 Task: Find connections with filter location Maltby with filter topic #Analyticswith filter profile language German with filter current company Shemaroo Entertainment Ltd. with filter school Dr. C. V. Raman University, Kota Bilaspur with filter industry Distilleries with filter service category Labor and Employment Law with filter keywords title Reservationist
Action: Mouse moved to (499, 79)
Screenshot: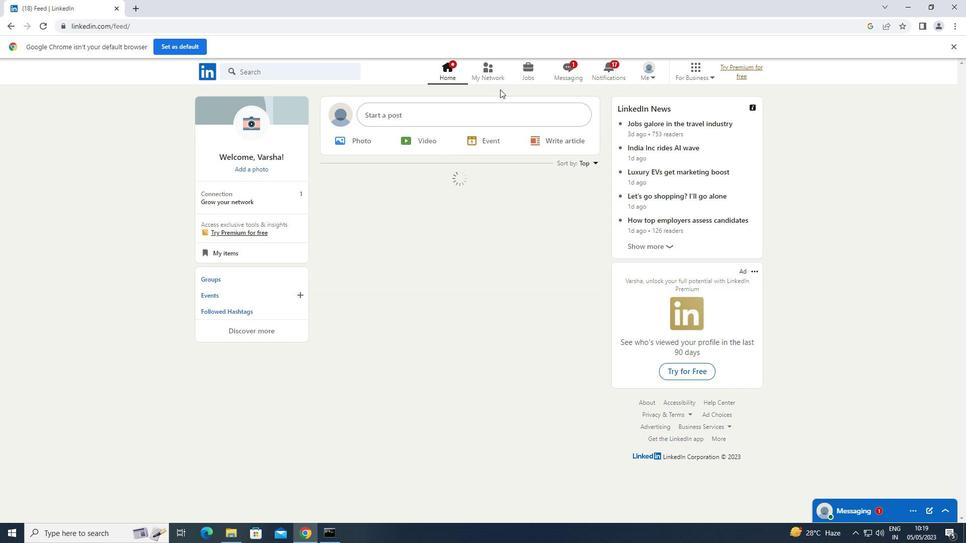 
Action: Mouse pressed left at (499, 79)
Screenshot: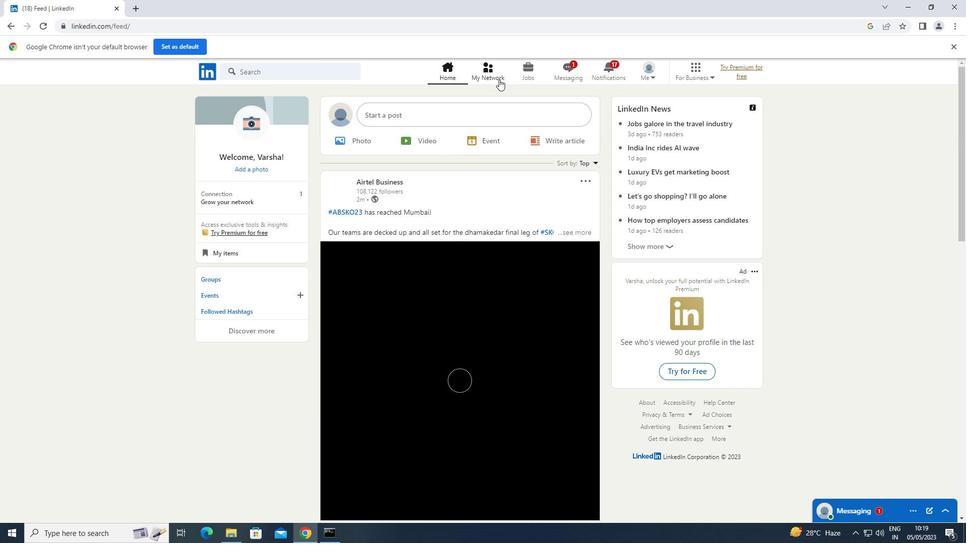 
Action: Mouse moved to (248, 125)
Screenshot: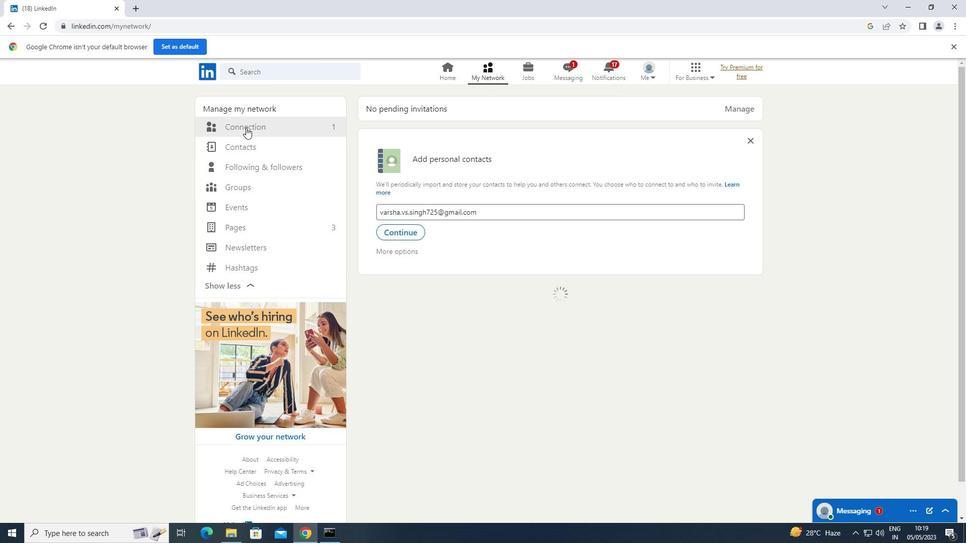 
Action: Mouse pressed left at (248, 125)
Screenshot: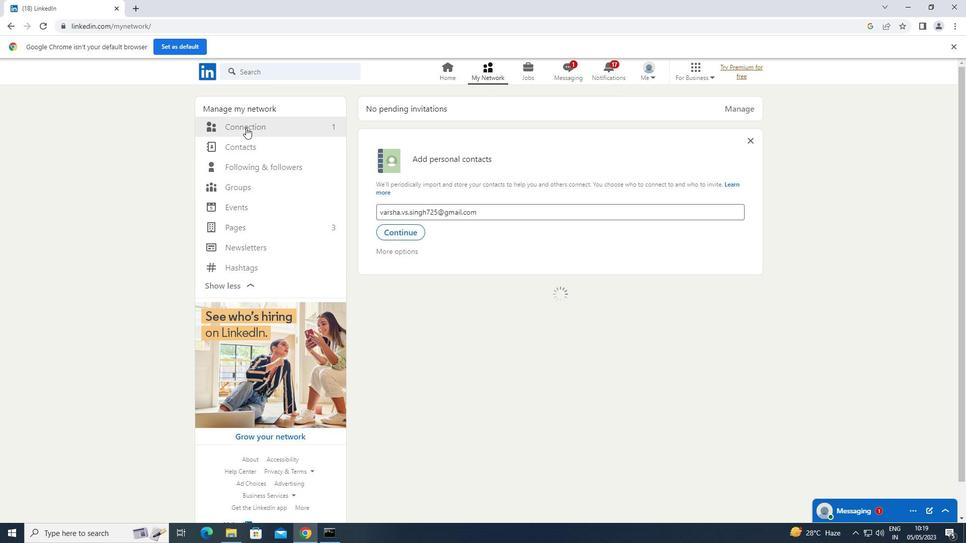 
Action: Mouse moved to (573, 129)
Screenshot: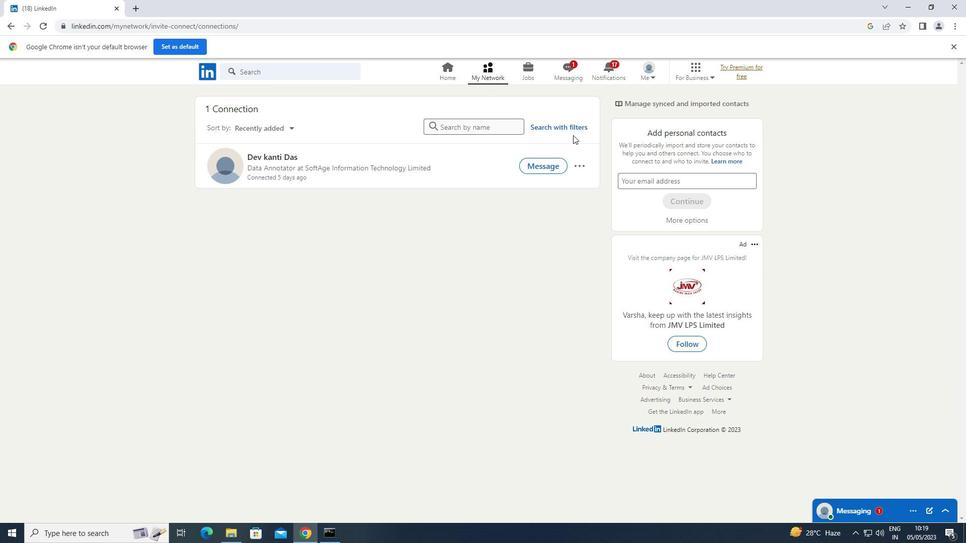 
Action: Mouse pressed left at (573, 129)
Screenshot: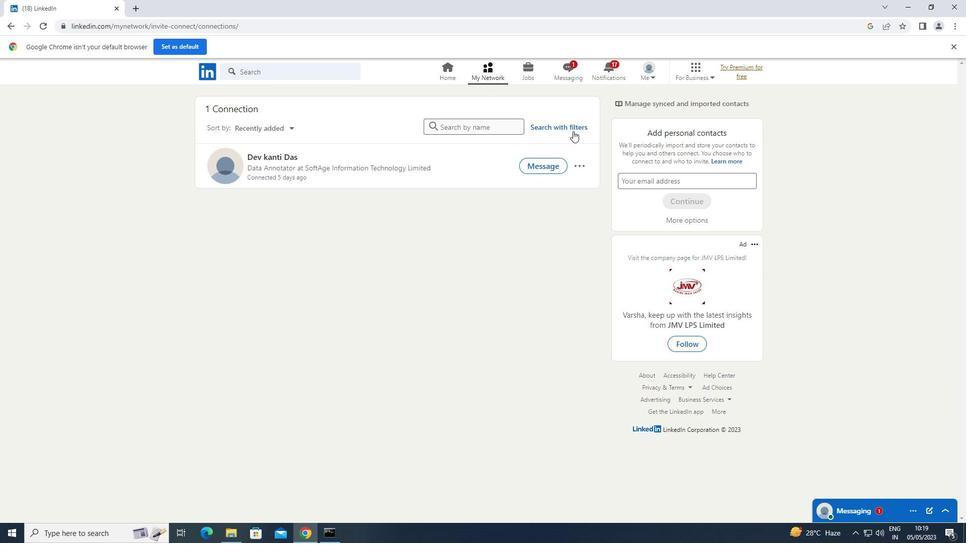 
Action: Mouse moved to (516, 96)
Screenshot: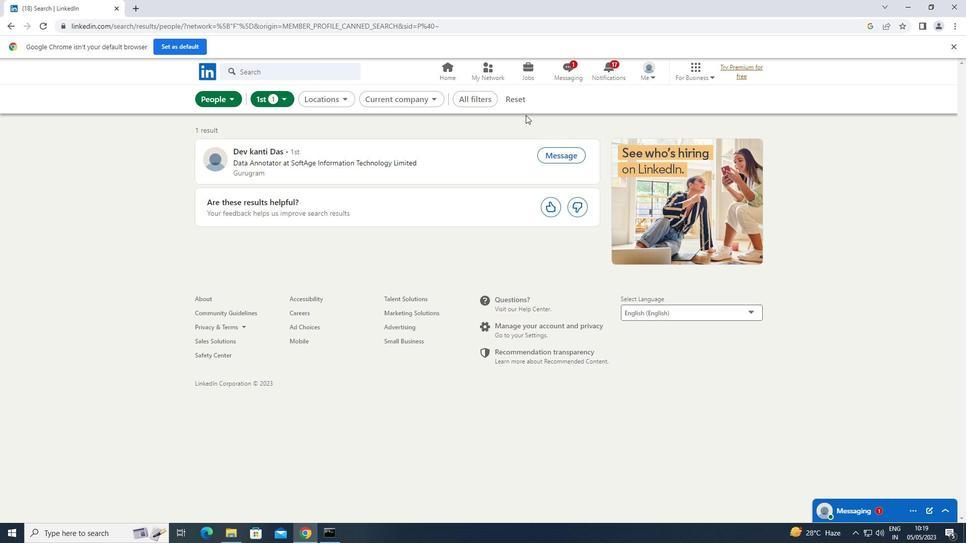 
Action: Mouse pressed left at (516, 96)
Screenshot: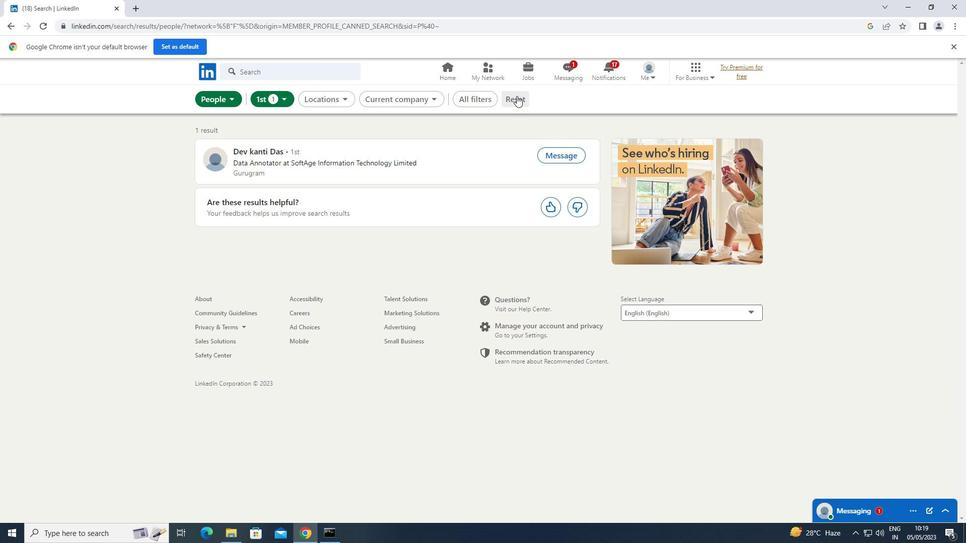 
Action: Mouse moved to (515, 97)
Screenshot: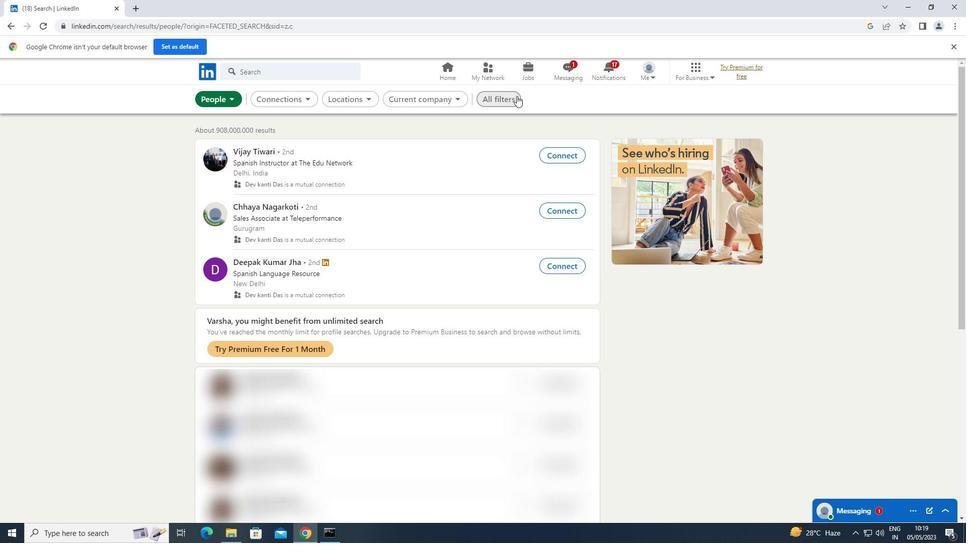 
Action: Mouse pressed left at (515, 97)
Screenshot: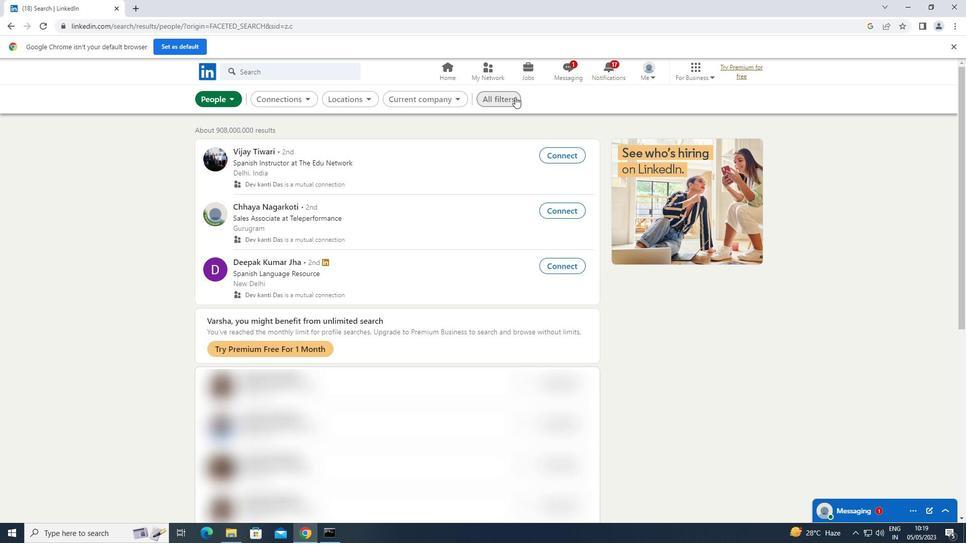 
Action: Mouse moved to (696, 230)
Screenshot: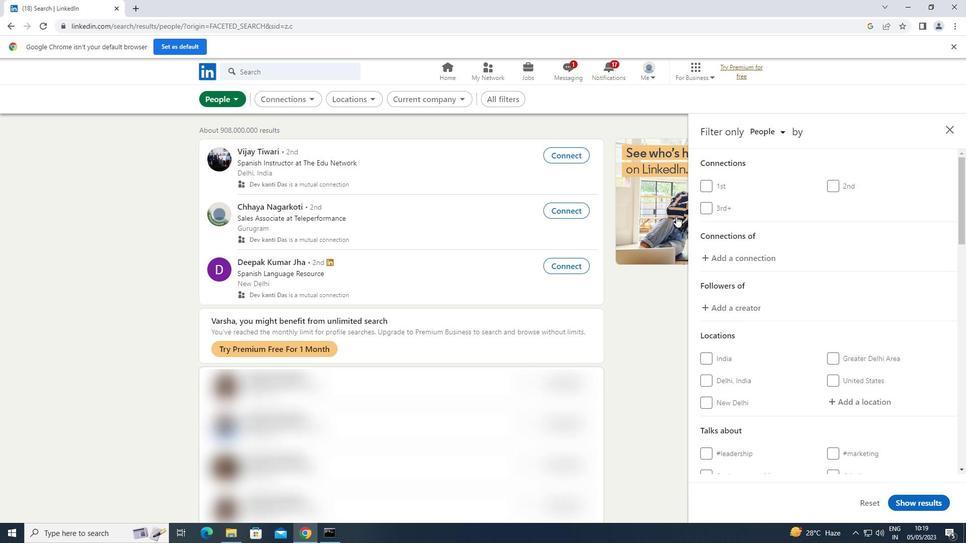
Action: Mouse scrolled (696, 229) with delta (0, 0)
Screenshot: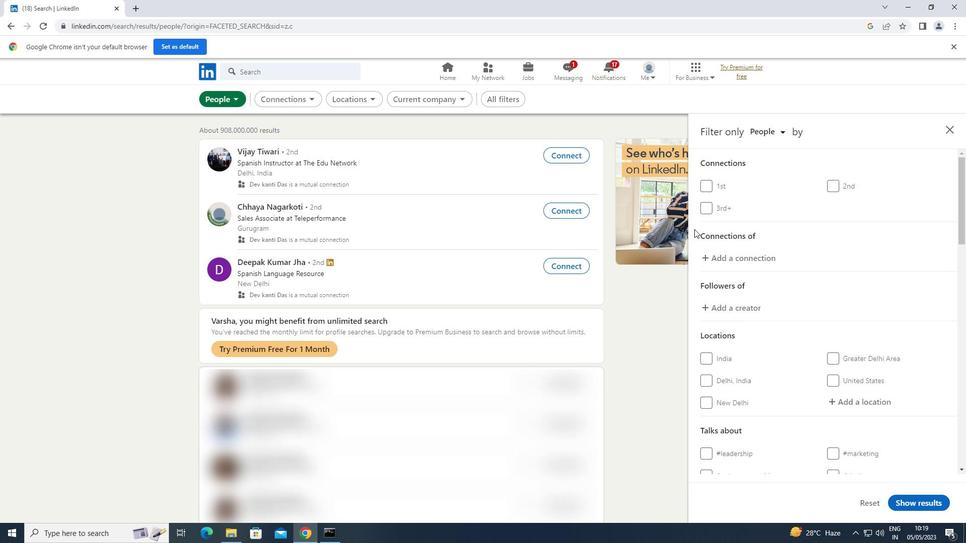 
Action: Mouse scrolled (696, 229) with delta (0, 0)
Screenshot: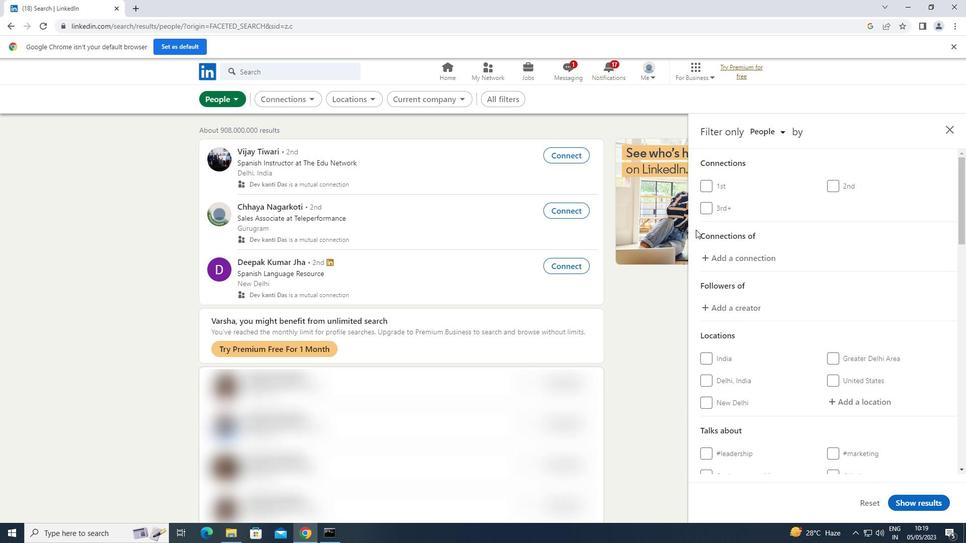 
Action: Mouse scrolled (696, 229) with delta (0, 0)
Screenshot: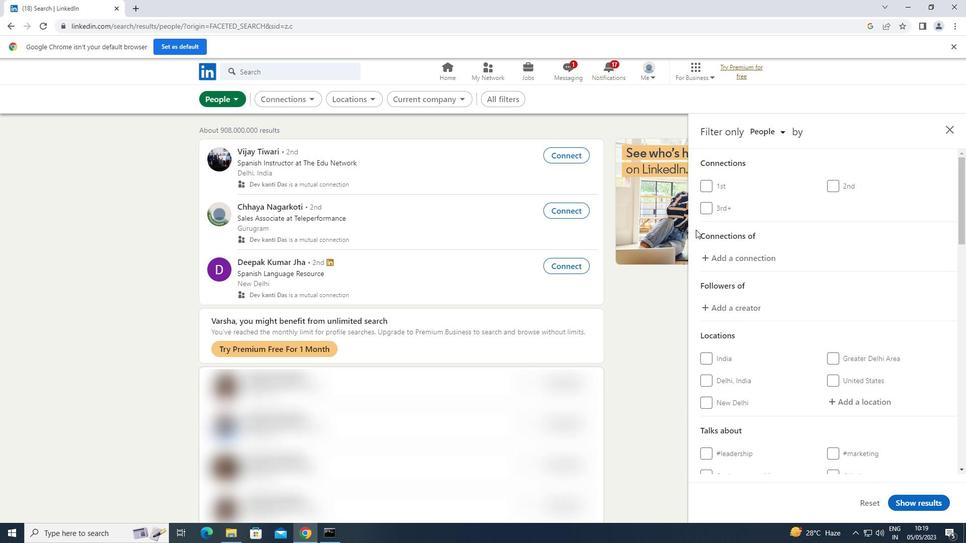 
Action: Mouse moved to (852, 245)
Screenshot: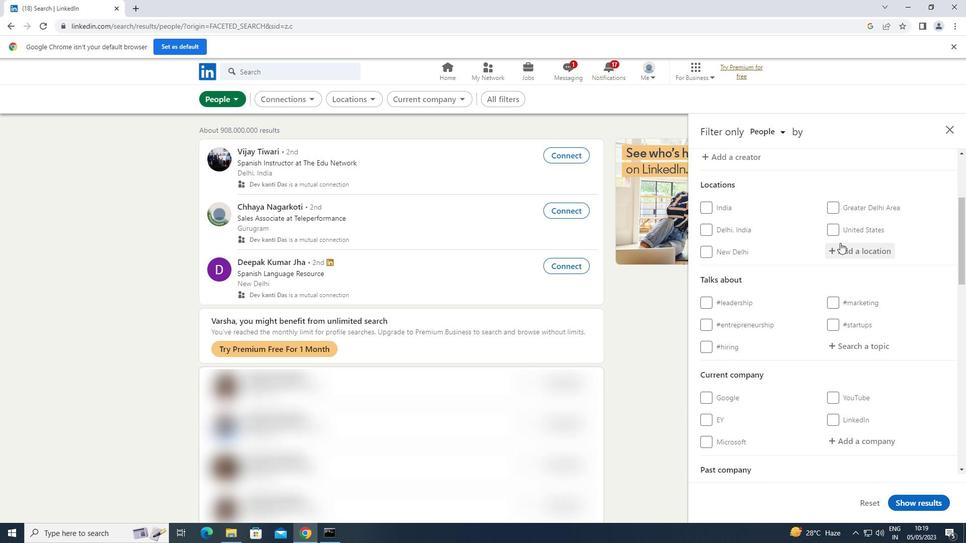 
Action: Mouse pressed left at (852, 245)
Screenshot: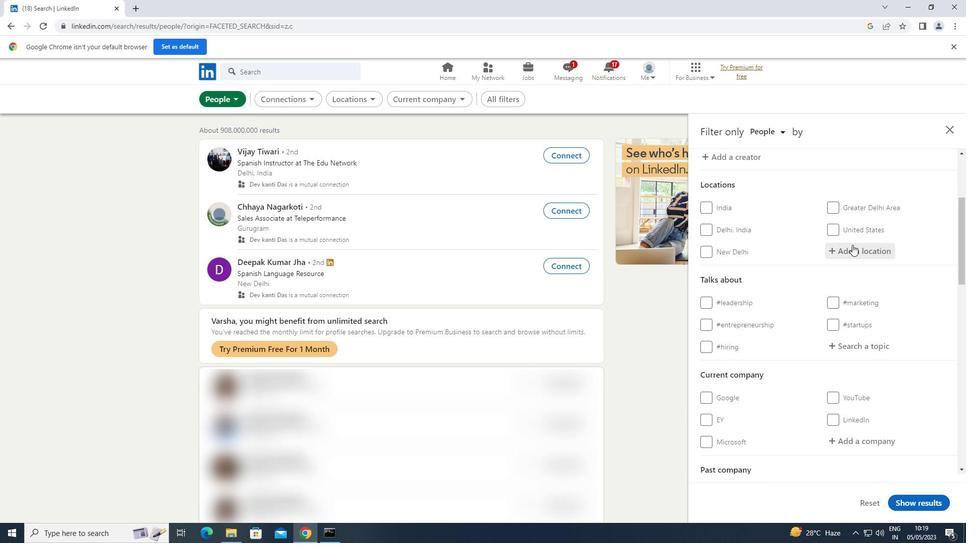 
Action: Key pressed <Key.shift>MALTBY
Screenshot: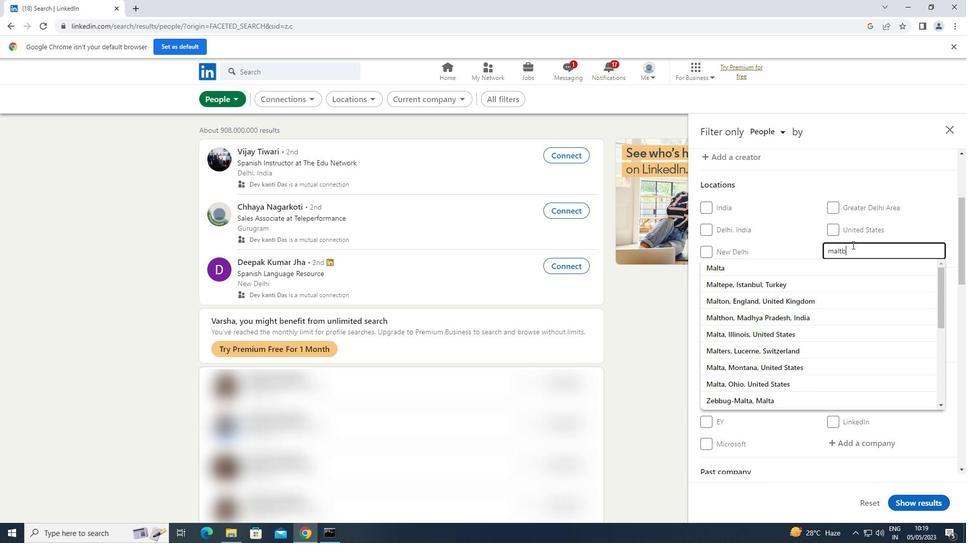 
Action: Mouse moved to (859, 348)
Screenshot: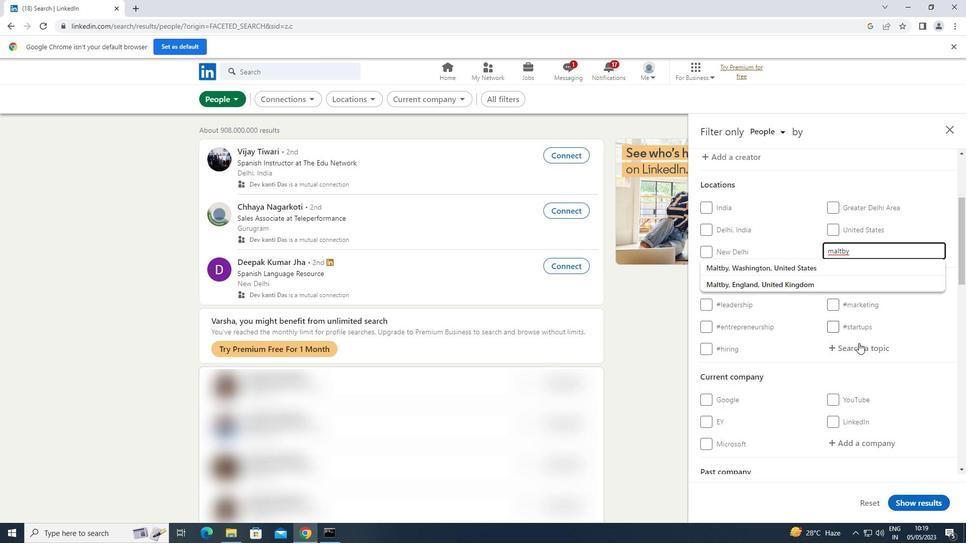 
Action: Mouse pressed left at (859, 348)
Screenshot: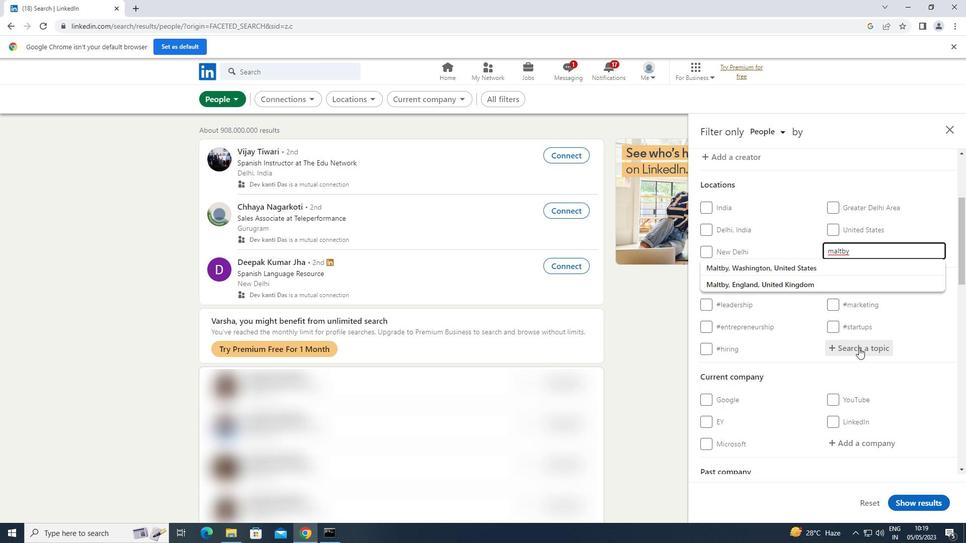 
Action: Key pressed <Key.shift>ANALYTICS
Screenshot: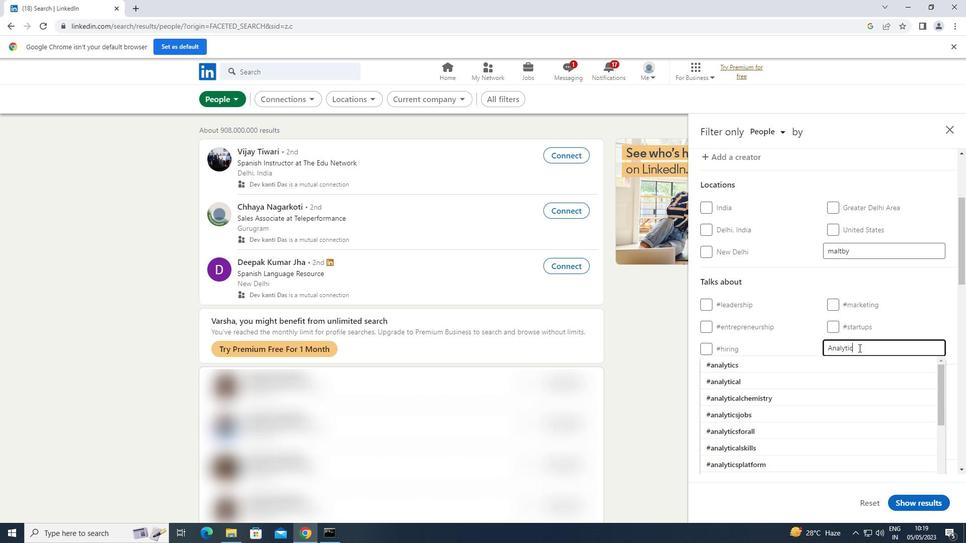 
Action: Mouse moved to (785, 364)
Screenshot: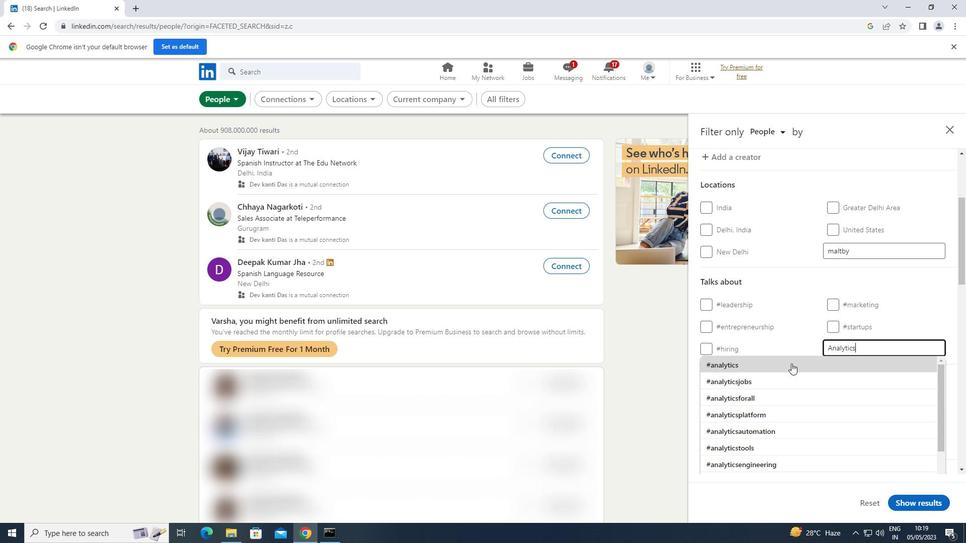 
Action: Mouse pressed left at (785, 364)
Screenshot: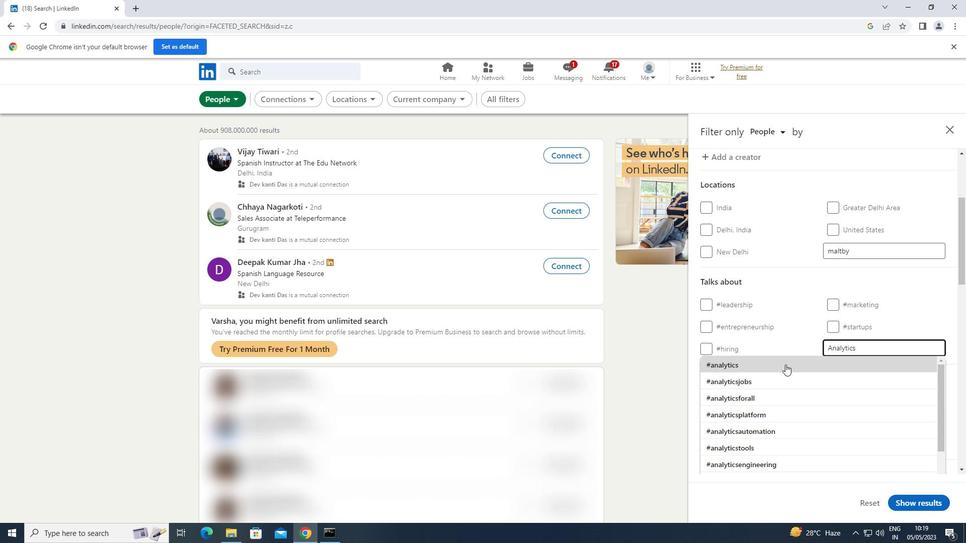 
Action: Mouse scrolled (785, 364) with delta (0, 0)
Screenshot: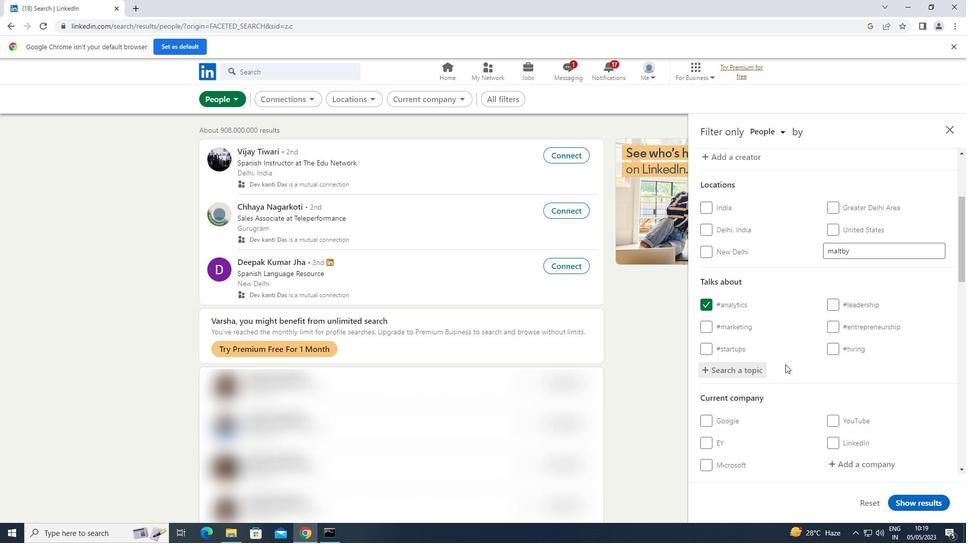 
Action: Mouse scrolled (785, 364) with delta (0, 0)
Screenshot: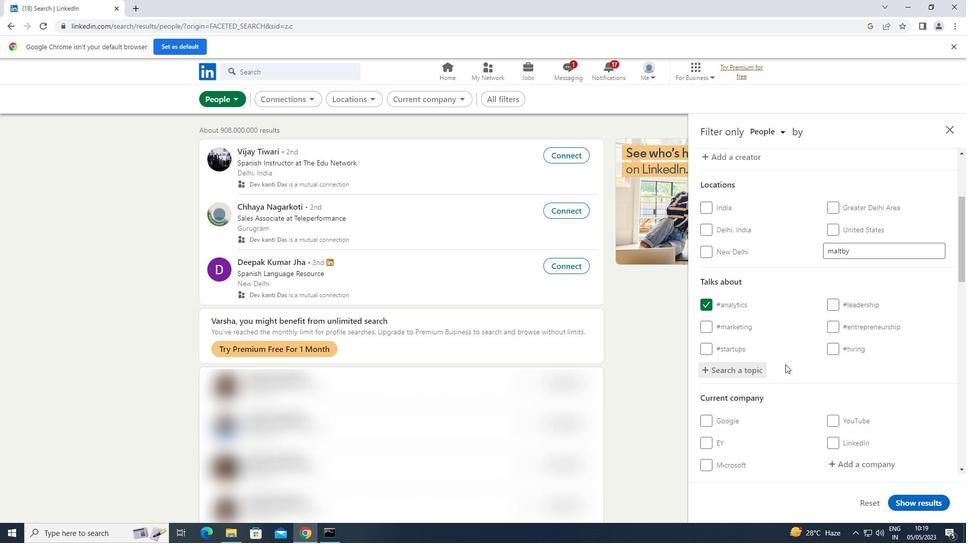 
Action: Mouse scrolled (785, 364) with delta (0, 0)
Screenshot: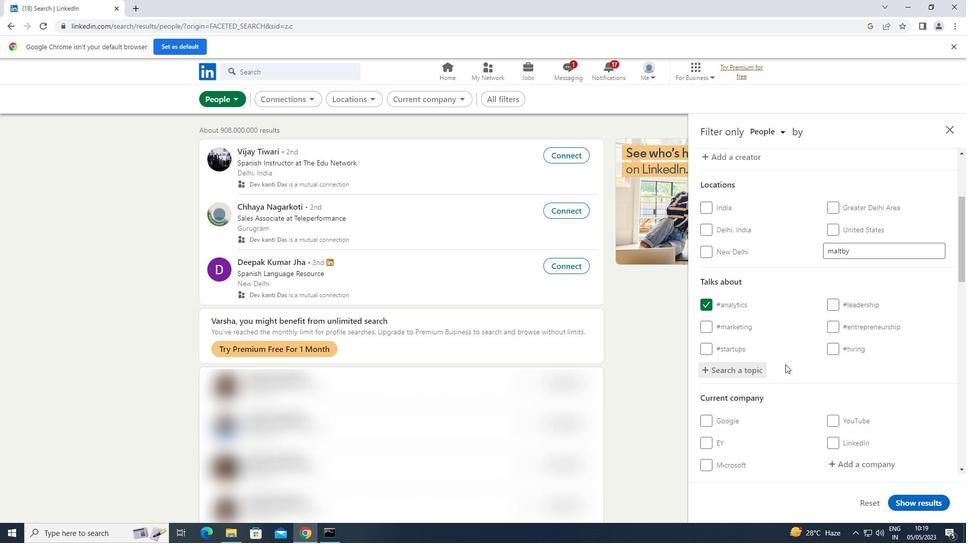 
Action: Mouse scrolled (785, 364) with delta (0, 0)
Screenshot: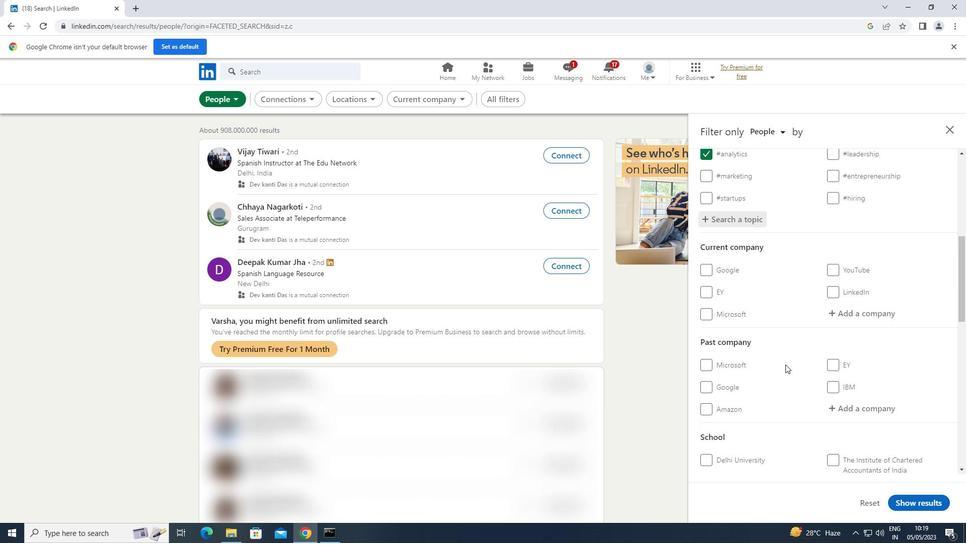 
Action: Mouse scrolled (785, 364) with delta (0, 0)
Screenshot: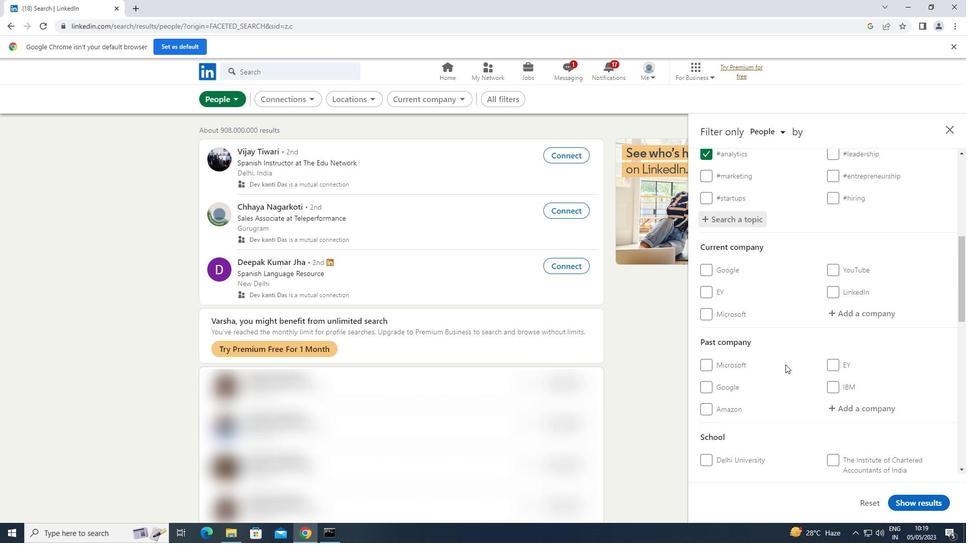 
Action: Mouse scrolled (785, 364) with delta (0, 0)
Screenshot: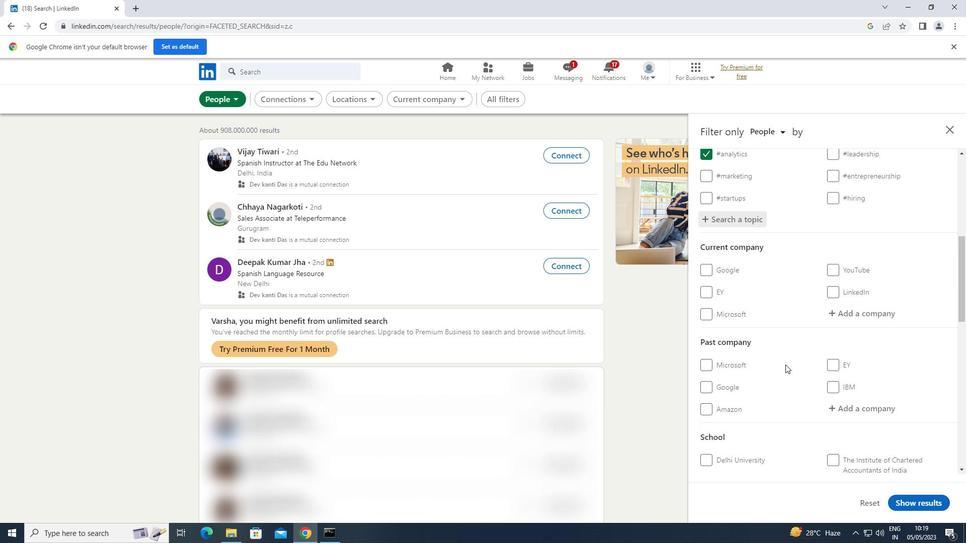 
Action: Mouse scrolled (785, 364) with delta (0, 0)
Screenshot: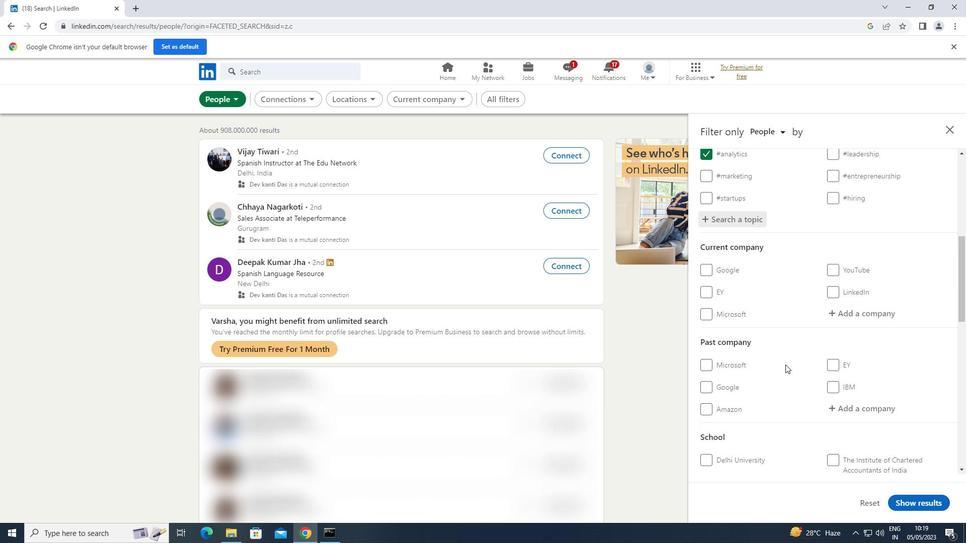 
Action: Mouse scrolled (785, 364) with delta (0, 0)
Screenshot: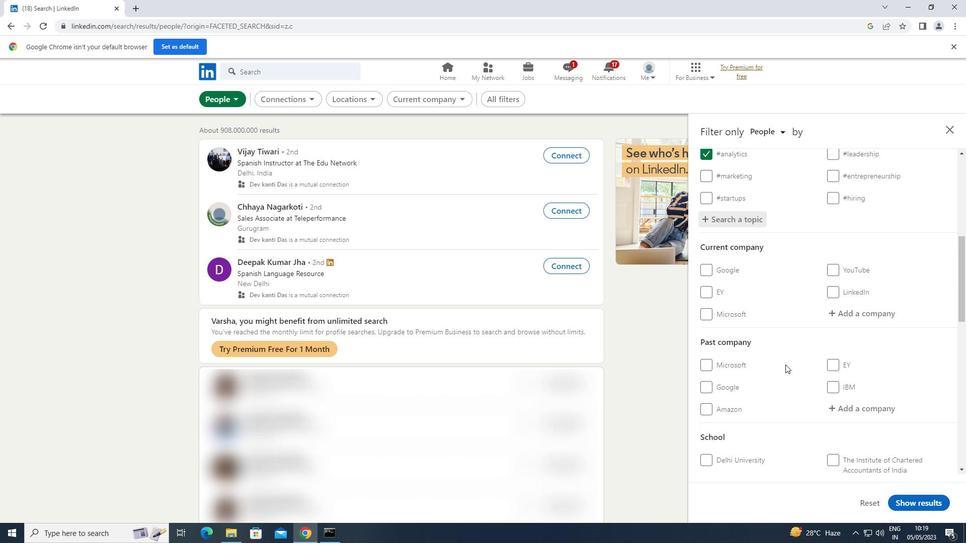 
Action: Mouse scrolled (785, 364) with delta (0, 0)
Screenshot: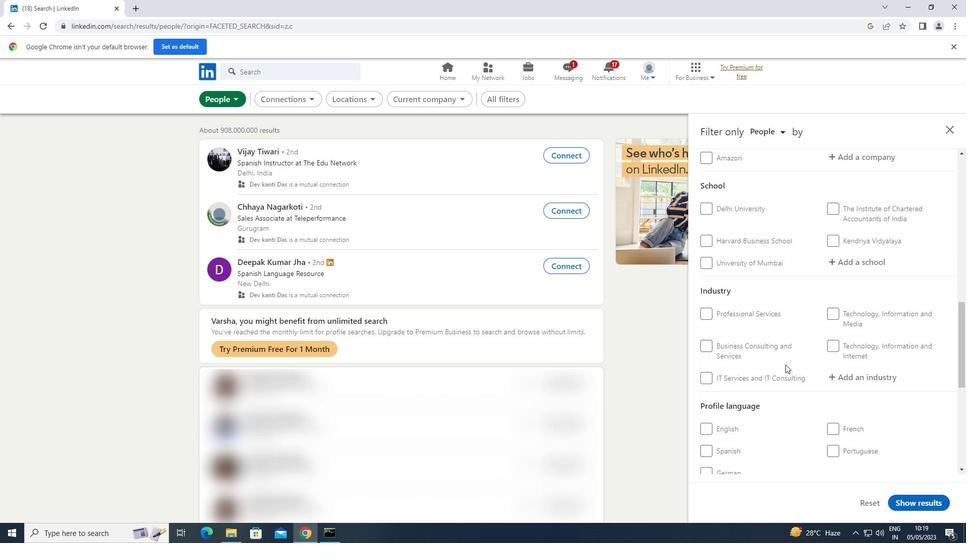 
Action: Mouse scrolled (785, 364) with delta (0, 0)
Screenshot: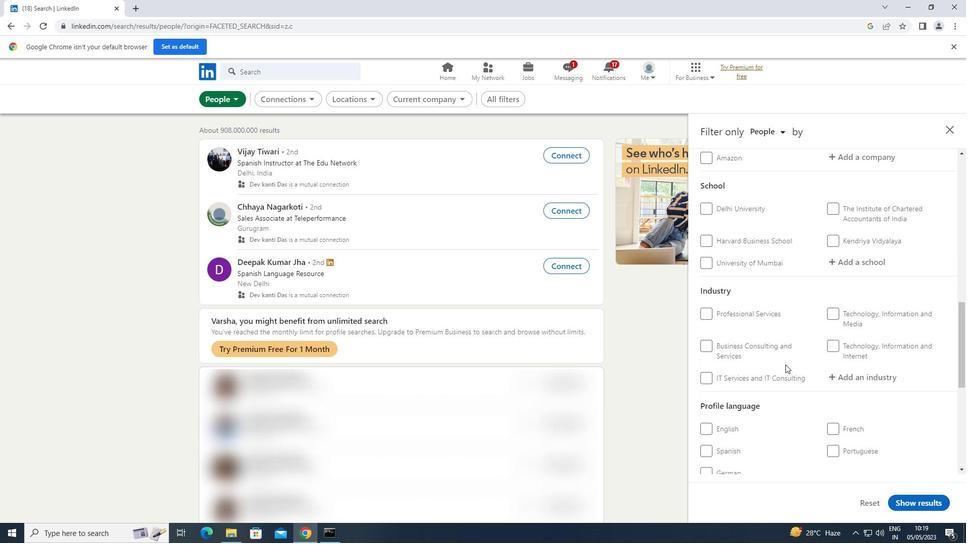 
Action: Mouse moved to (705, 367)
Screenshot: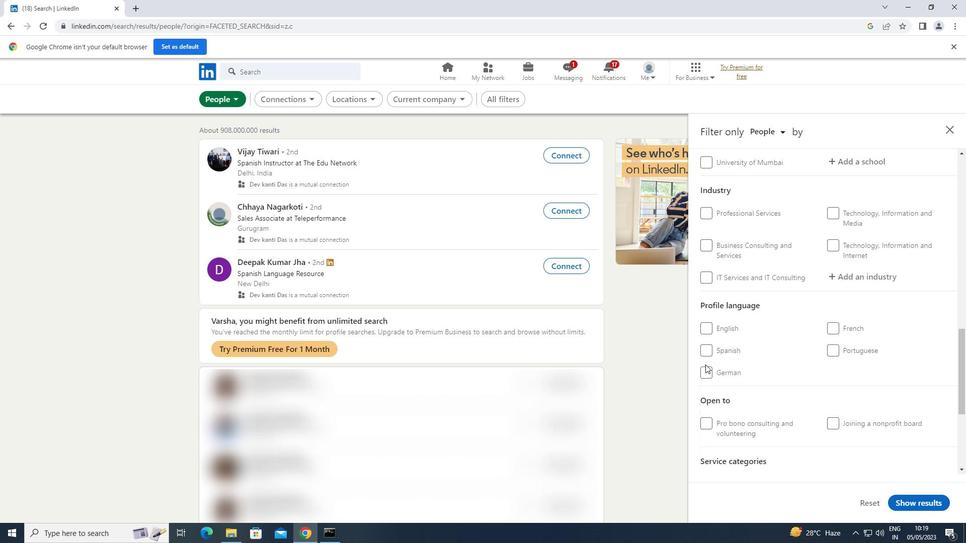 
Action: Mouse pressed left at (705, 367)
Screenshot: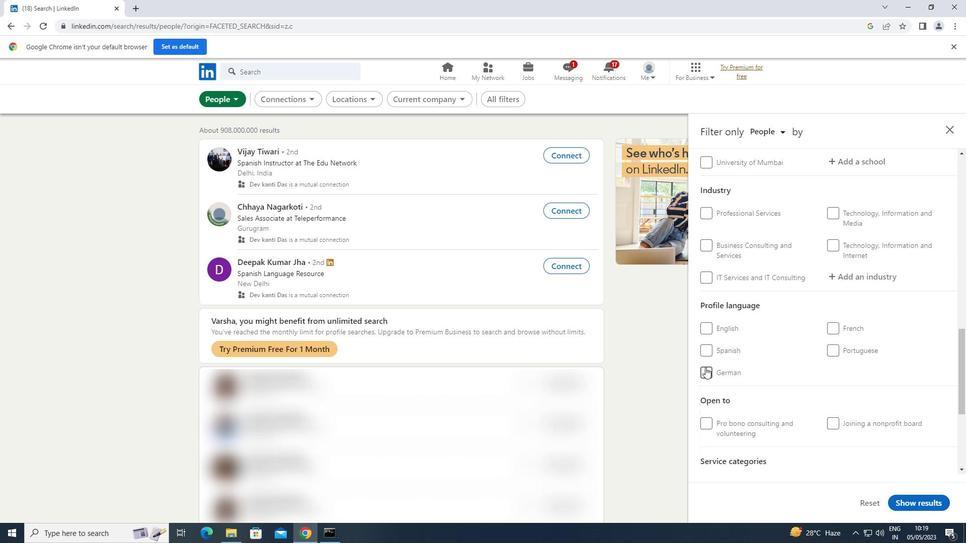 
Action: Mouse scrolled (705, 368) with delta (0, 0)
Screenshot: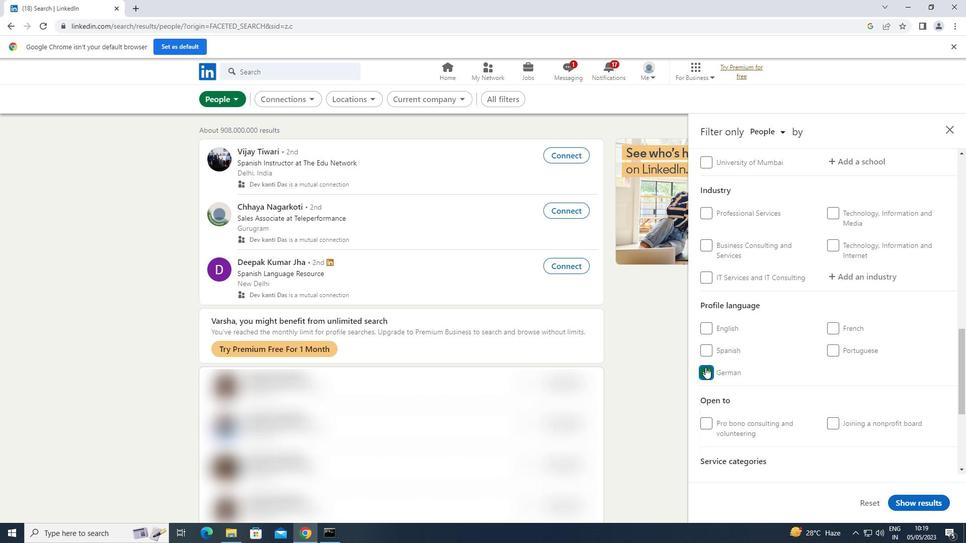 
Action: Mouse scrolled (705, 368) with delta (0, 0)
Screenshot: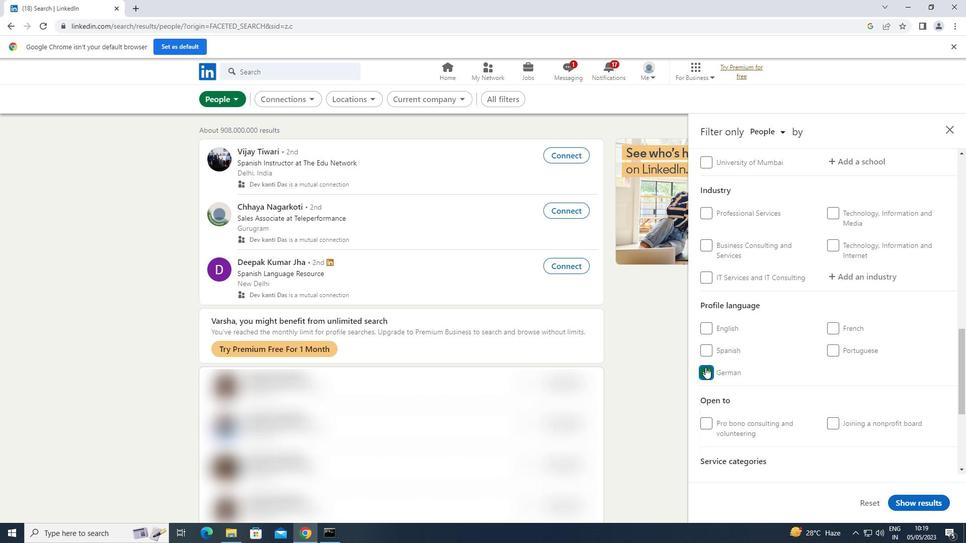 
Action: Mouse scrolled (705, 368) with delta (0, 0)
Screenshot: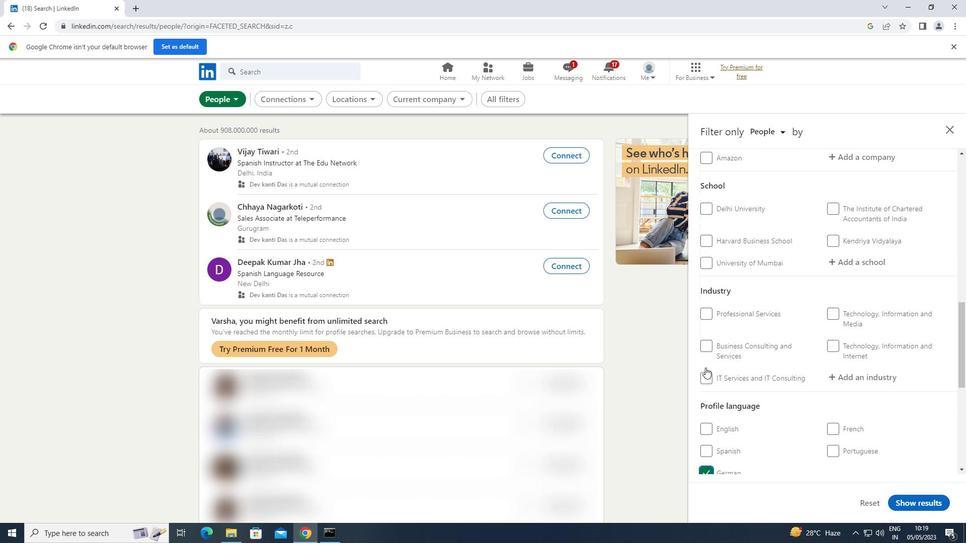 
Action: Mouse scrolled (705, 368) with delta (0, 0)
Screenshot: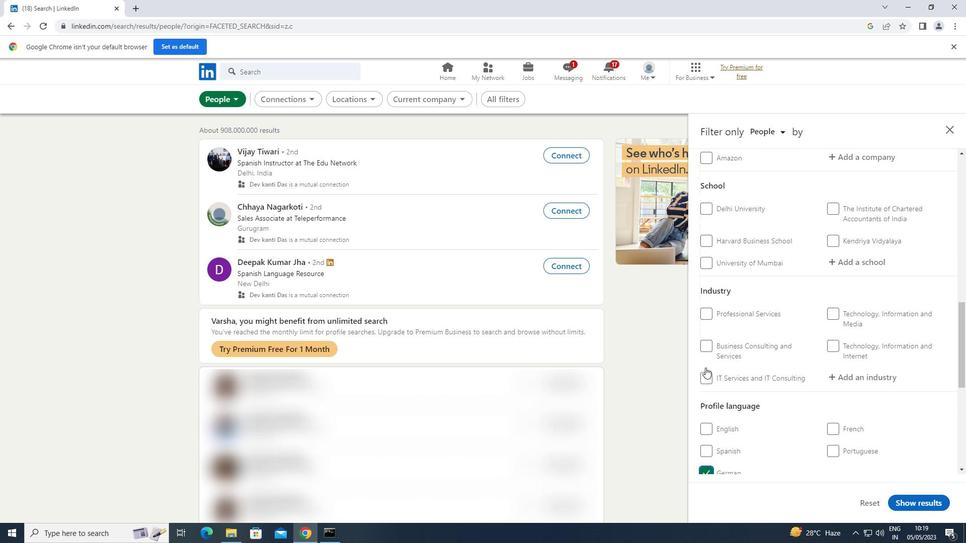 
Action: Mouse scrolled (705, 368) with delta (0, 0)
Screenshot: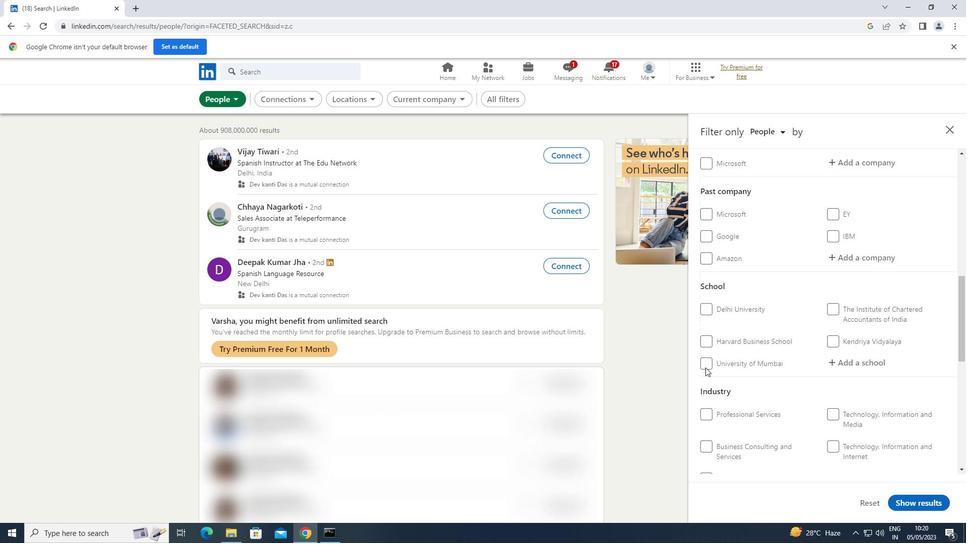 
Action: Mouse scrolled (705, 368) with delta (0, 0)
Screenshot: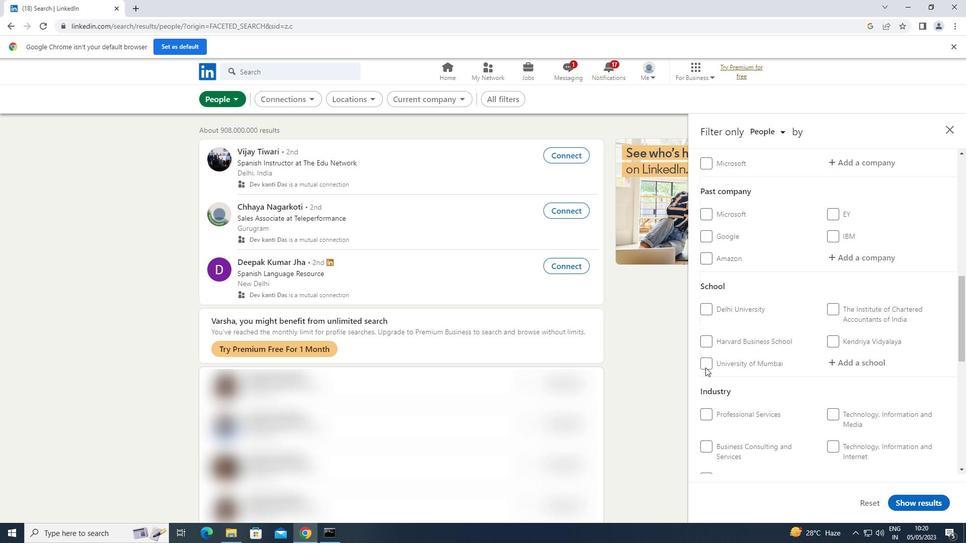 
Action: Mouse moved to (853, 269)
Screenshot: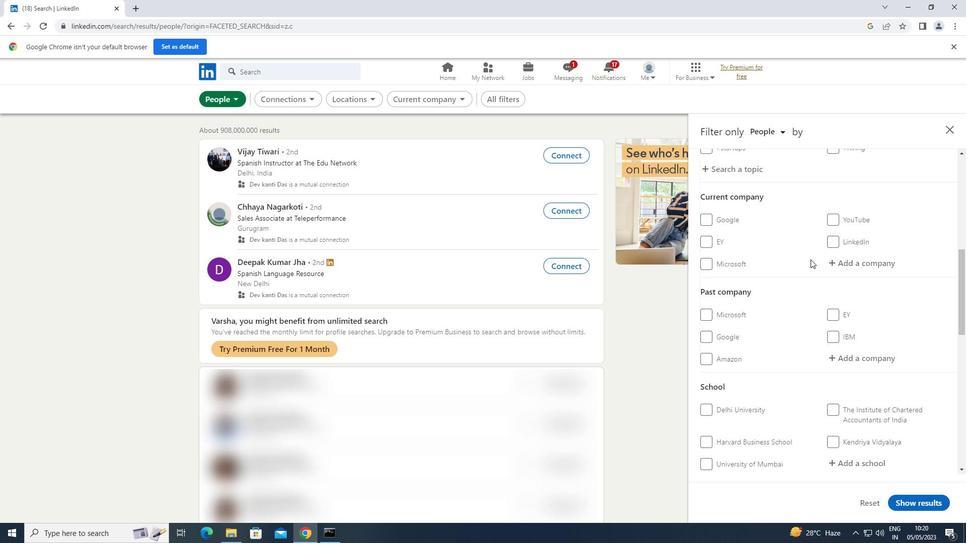 
Action: Mouse pressed left at (853, 269)
Screenshot: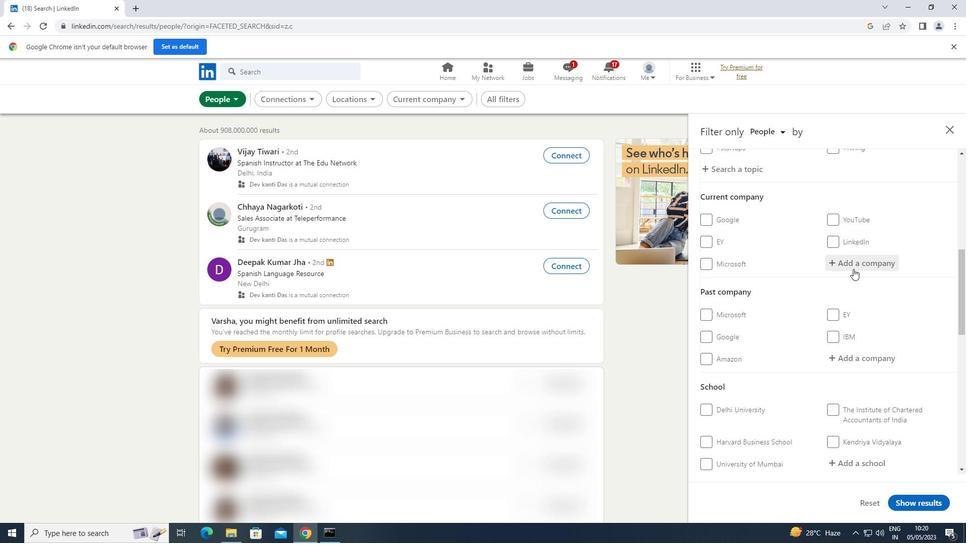 
Action: Key pressed <Key.shift>SHEMAROO
Screenshot: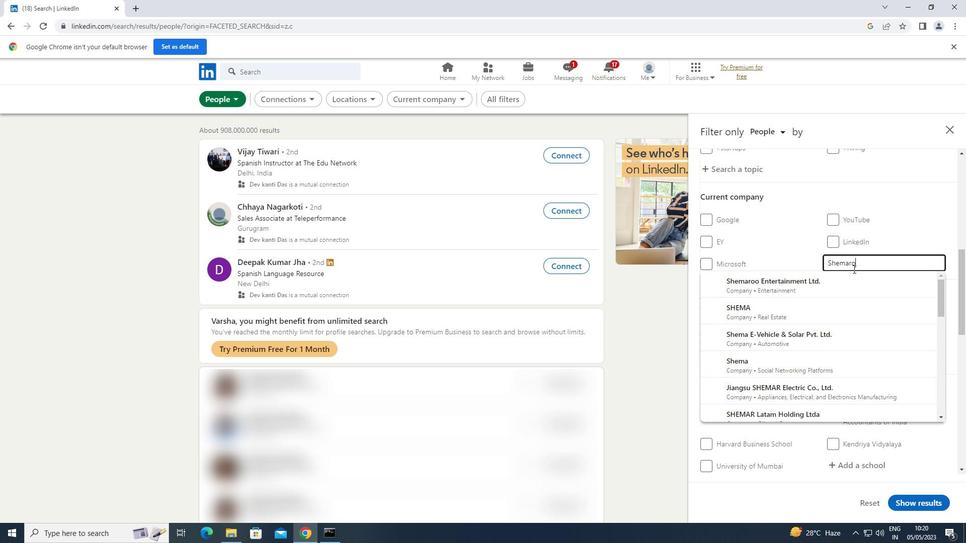 
Action: Mouse moved to (838, 285)
Screenshot: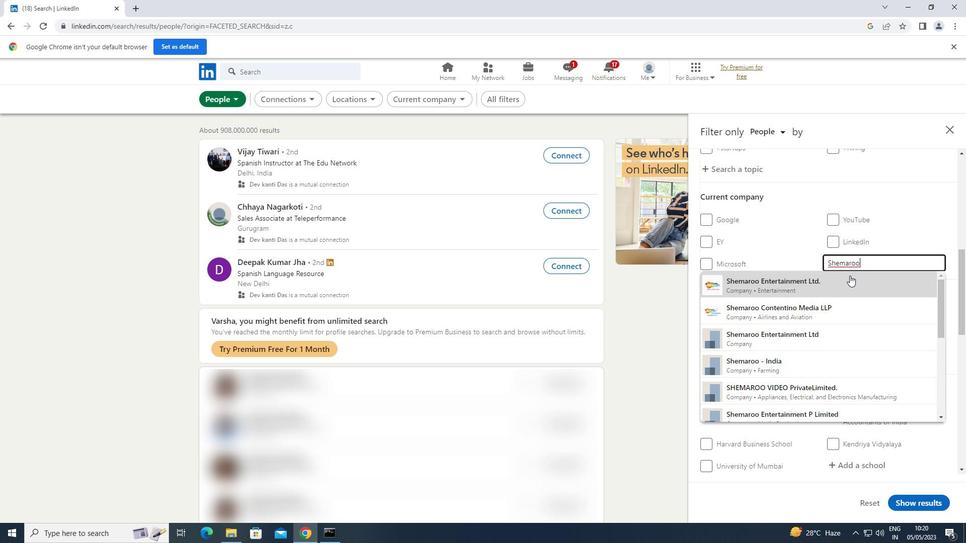 
Action: Mouse pressed left at (838, 285)
Screenshot: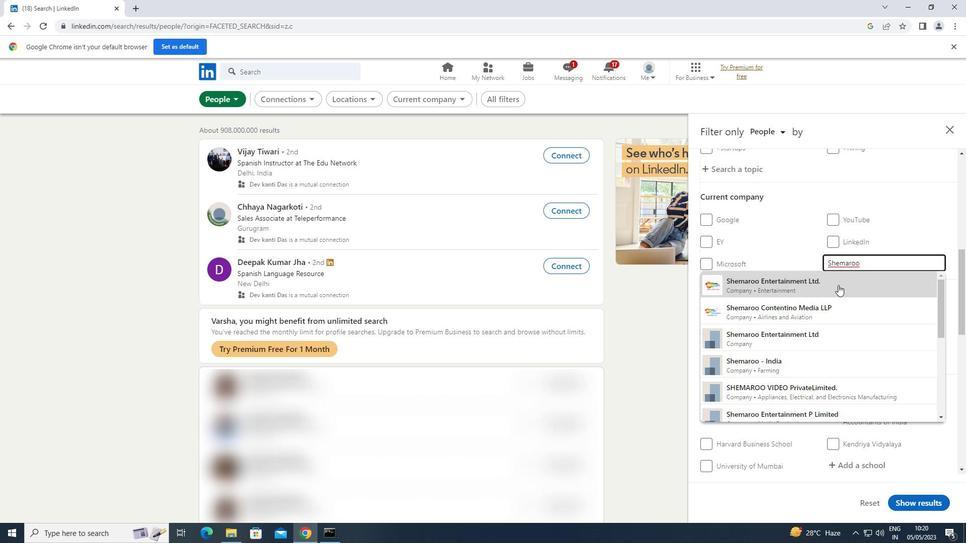 
Action: Mouse scrolled (838, 284) with delta (0, 0)
Screenshot: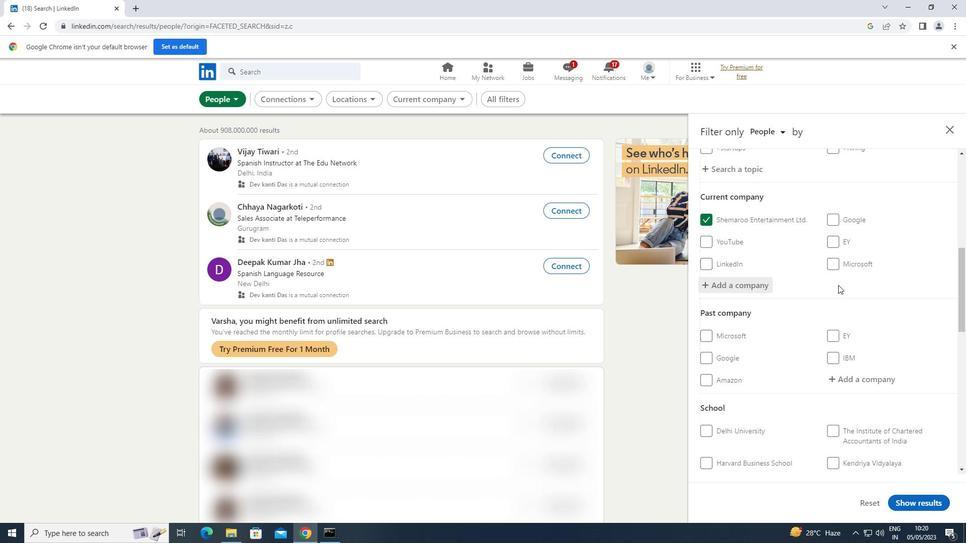 
Action: Mouse scrolled (838, 284) with delta (0, 0)
Screenshot: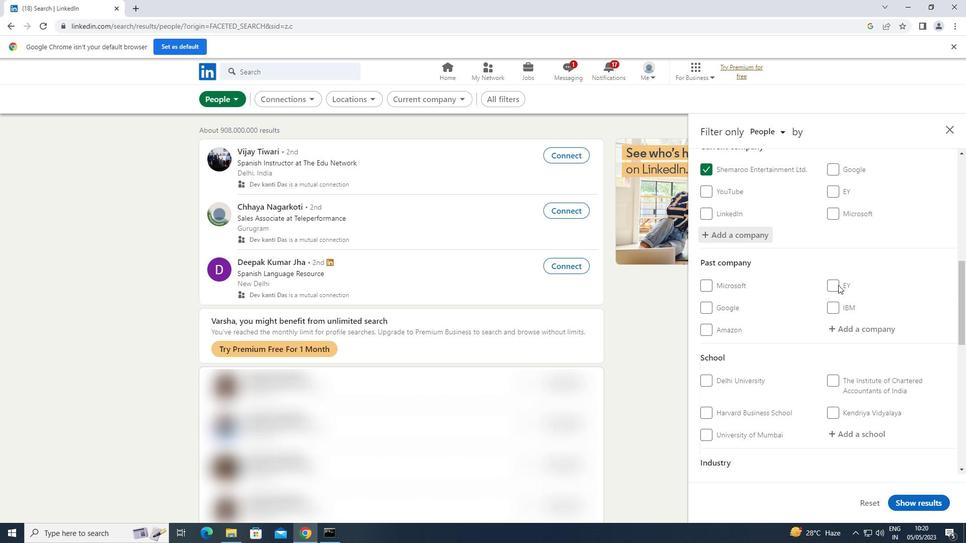 
Action: Mouse scrolled (838, 284) with delta (0, 0)
Screenshot: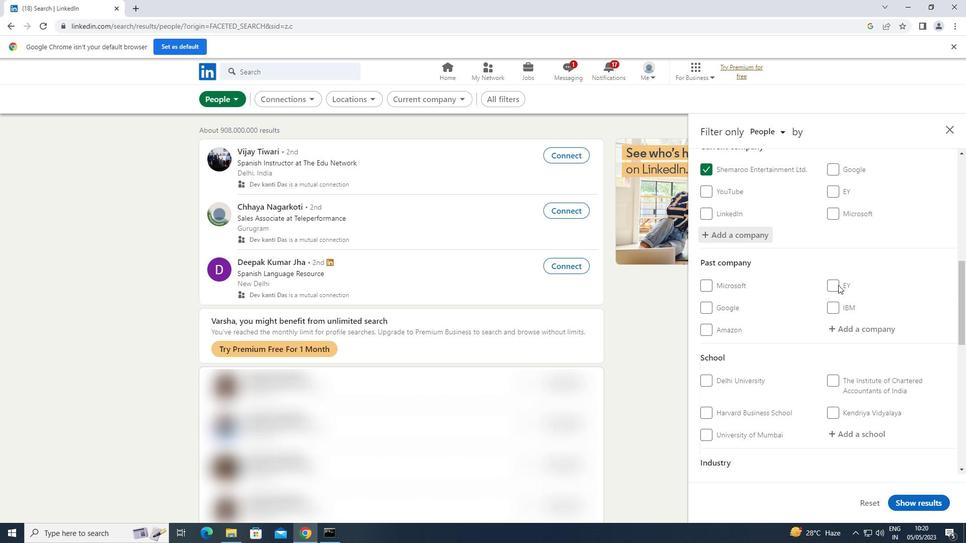 
Action: Mouse moved to (844, 332)
Screenshot: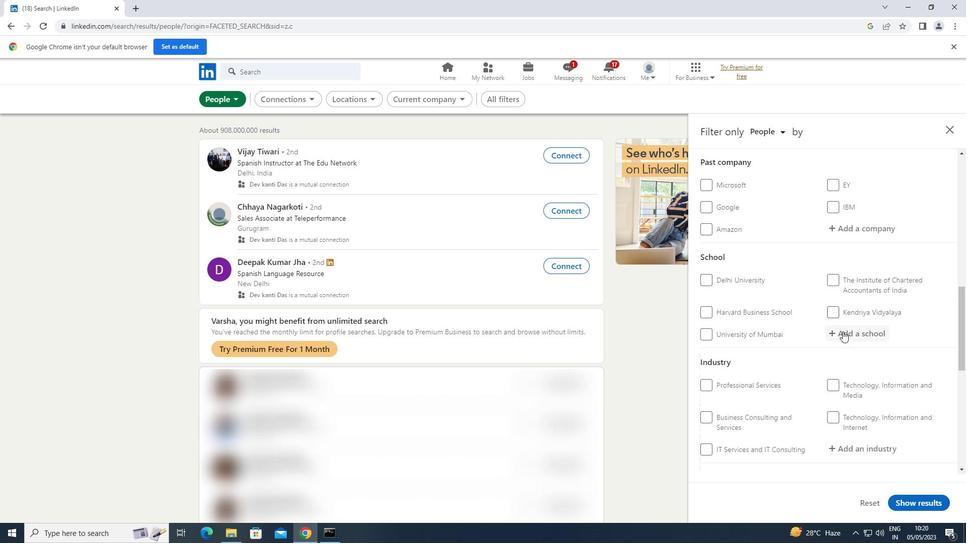 
Action: Mouse pressed left at (844, 332)
Screenshot: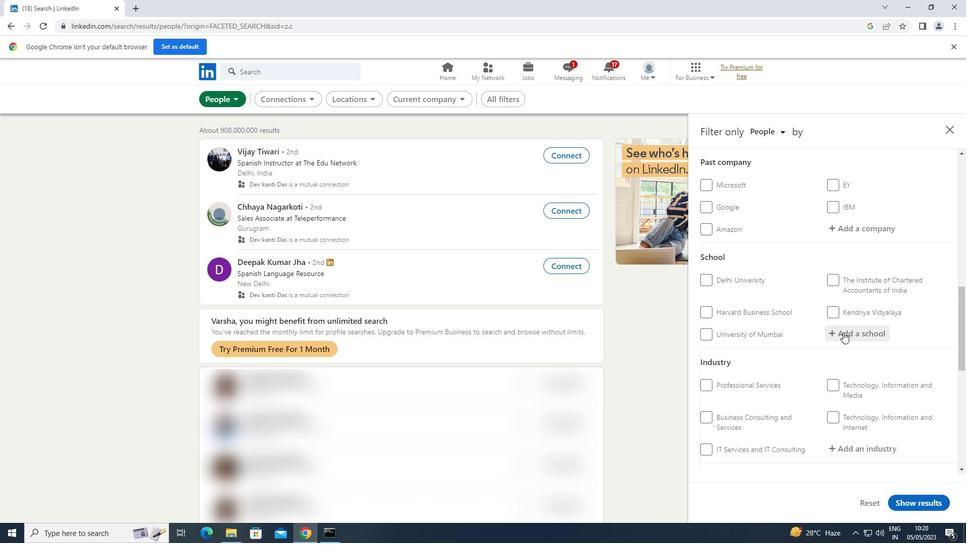 
Action: Key pressed <Key.shift>DR.<Key.space><Key.shift>C.
Screenshot: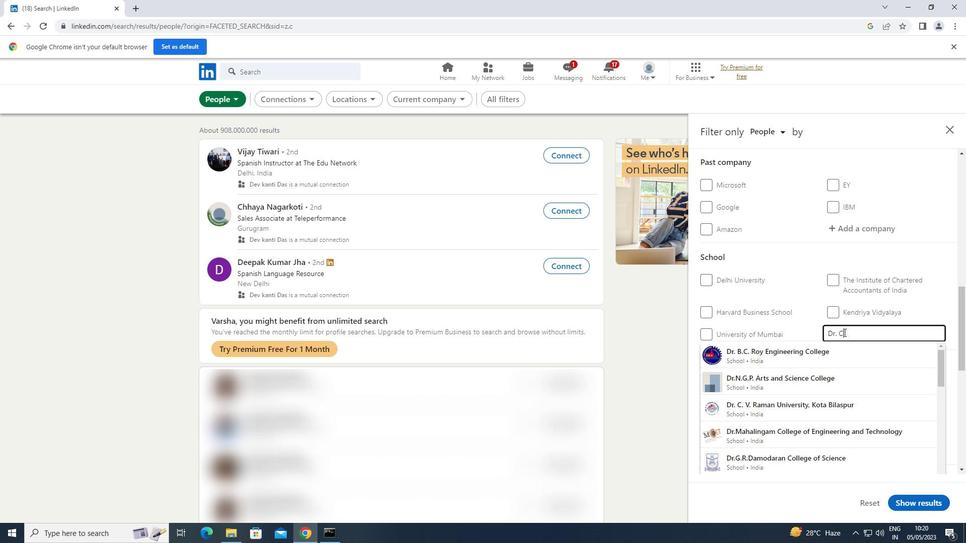 
Action: Mouse moved to (813, 359)
Screenshot: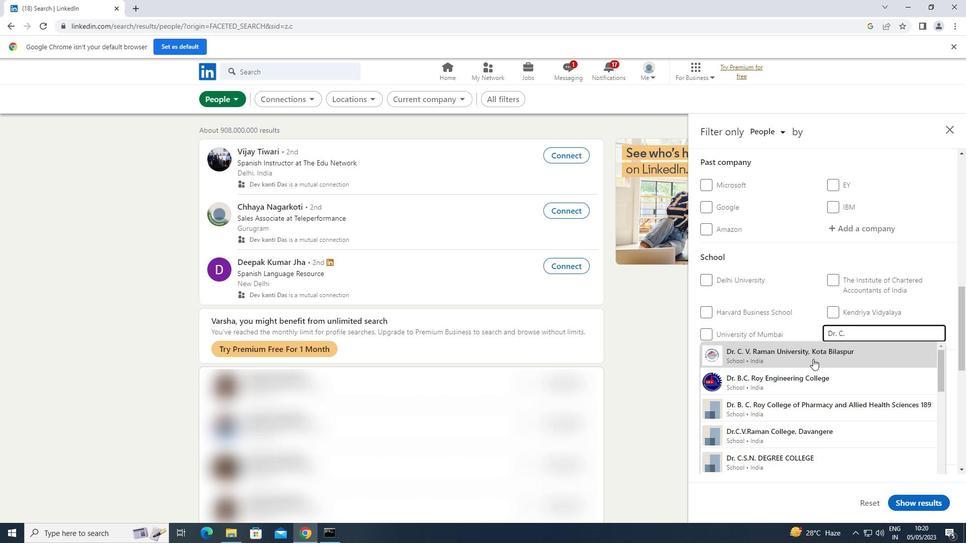 
Action: Mouse pressed left at (813, 359)
Screenshot: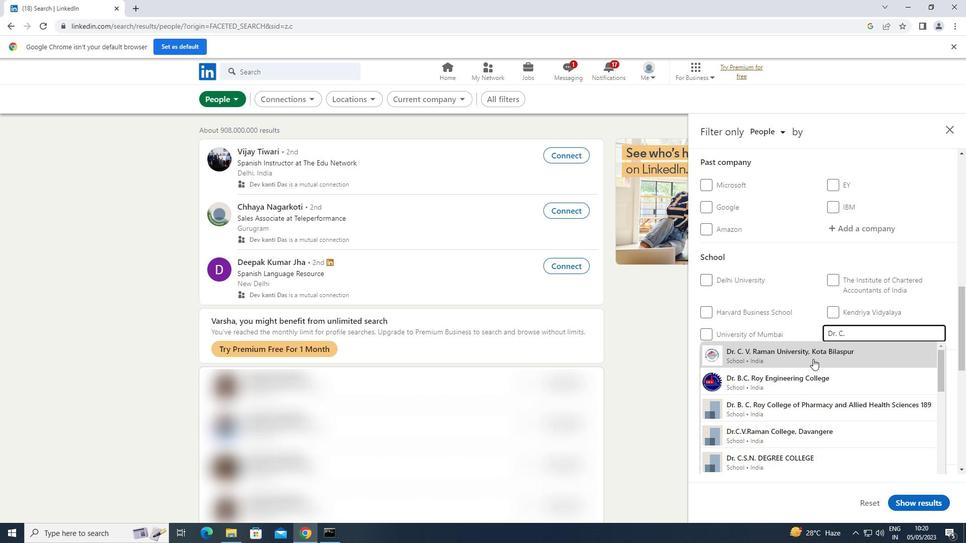 
Action: Mouse moved to (813, 359)
Screenshot: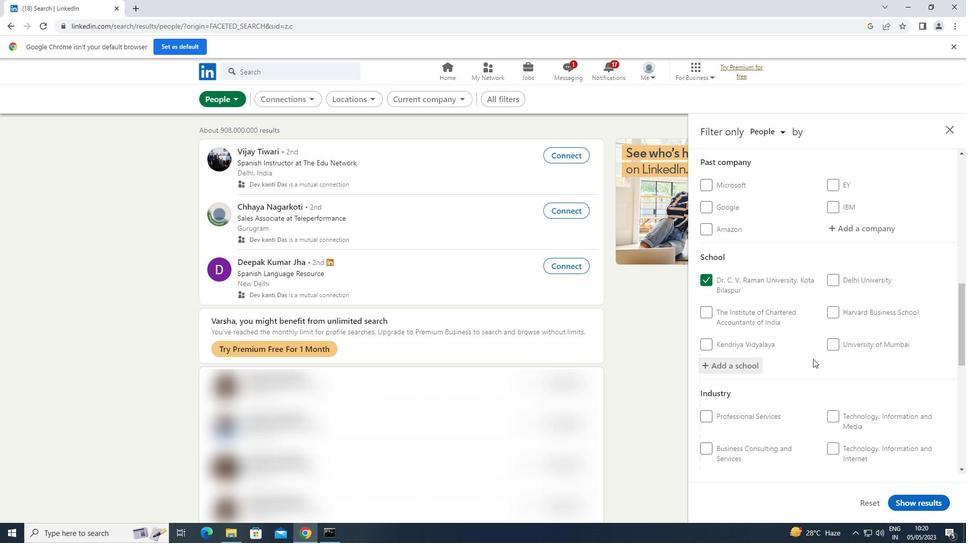 
Action: Mouse scrolled (813, 358) with delta (0, 0)
Screenshot: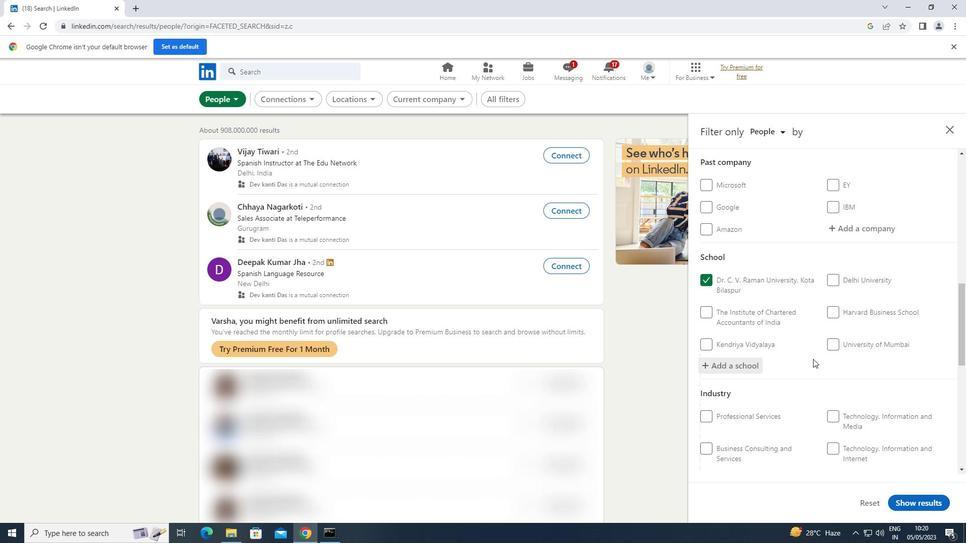 
Action: Mouse scrolled (813, 358) with delta (0, 0)
Screenshot: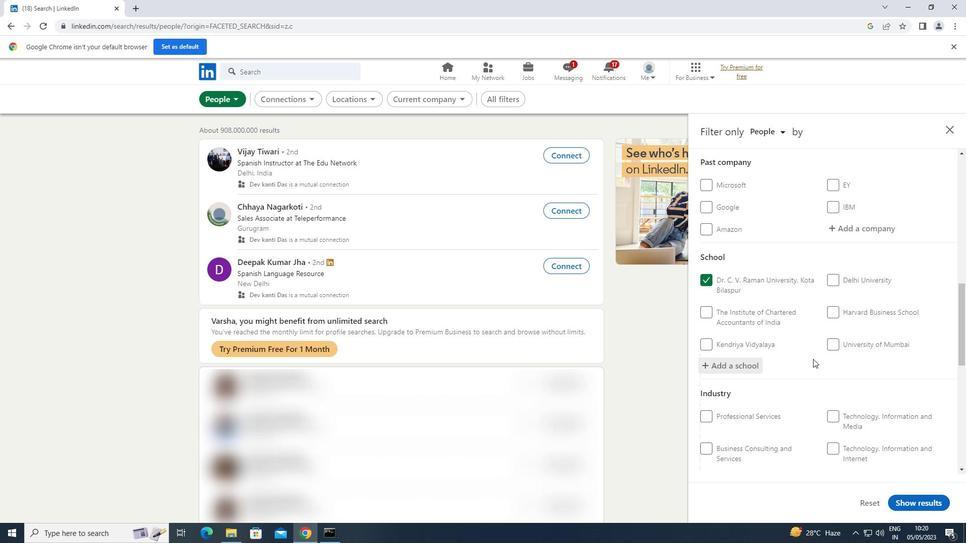 
Action: Mouse scrolled (813, 358) with delta (0, 0)
Screenshot: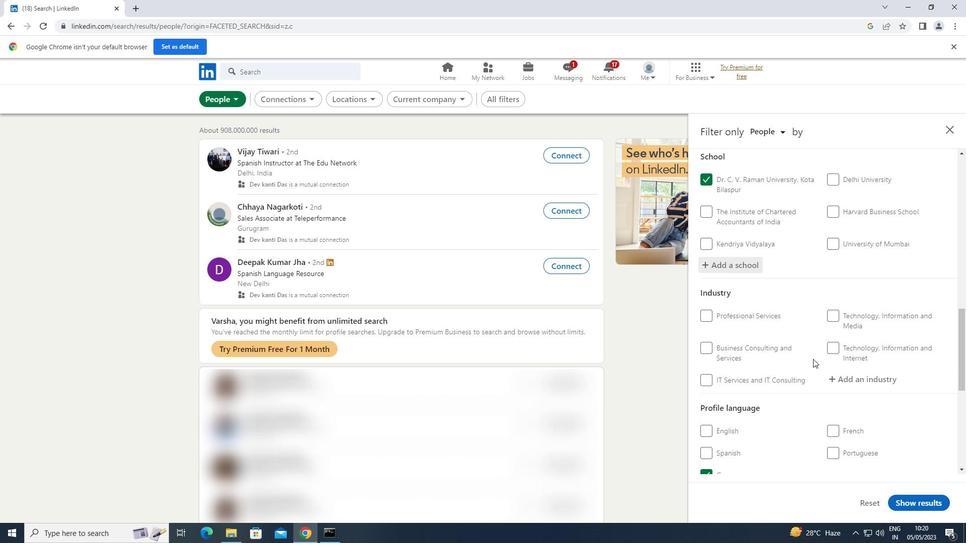
Action: Mouse moved to (854, 325)
Screenshot: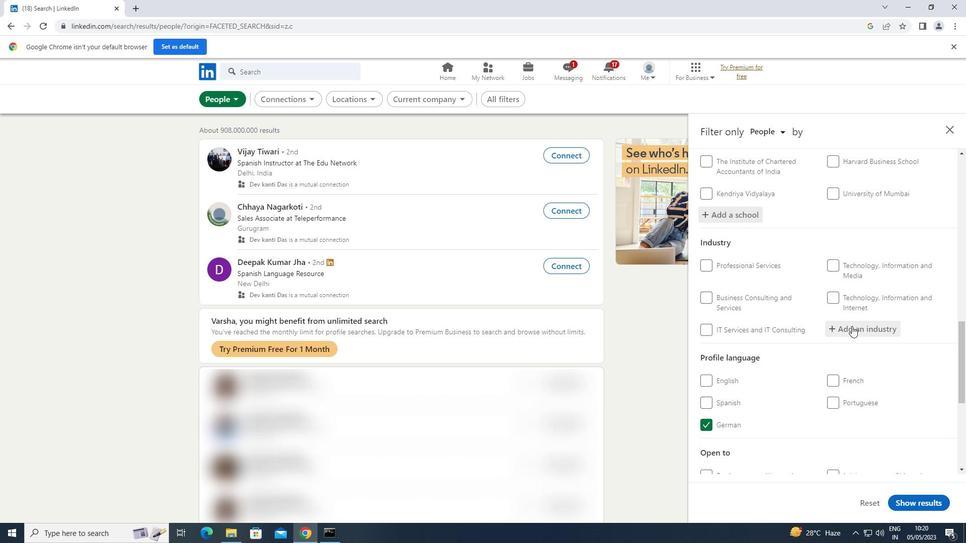 
Action: Mouse pressed left at (854, 325)
Screenshot: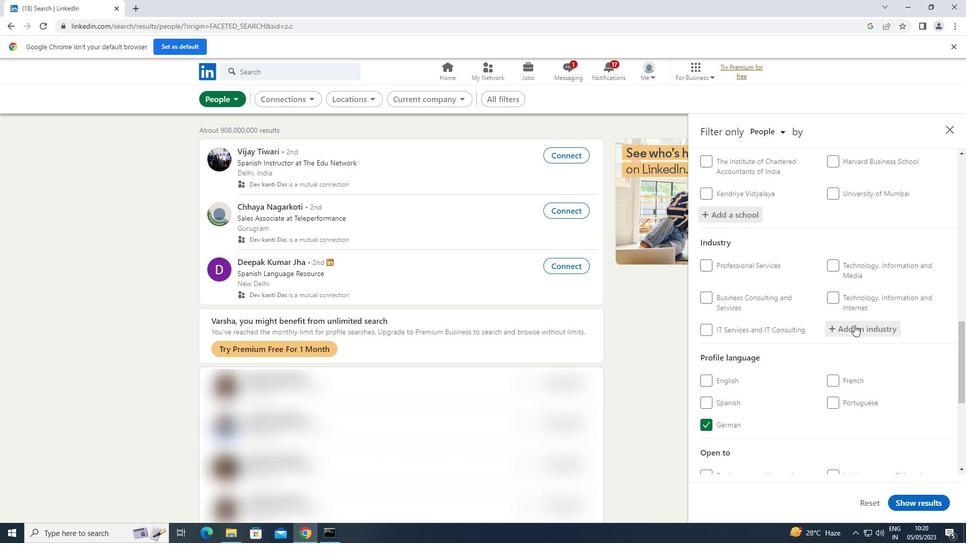 
Action: Key pressed <Key.shift>DISTILLERI
Screenshot: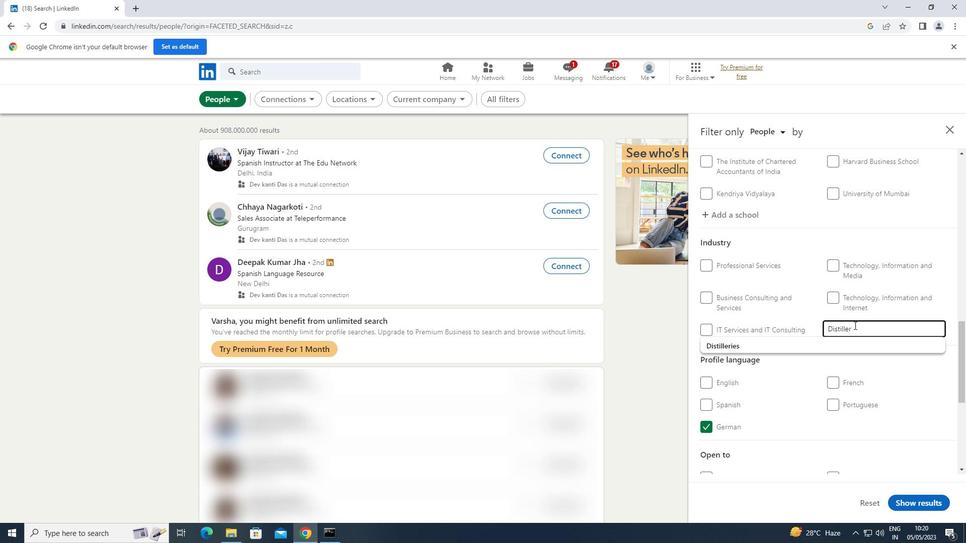 
Action: Mouse moved to (739, 345)
Screenshot: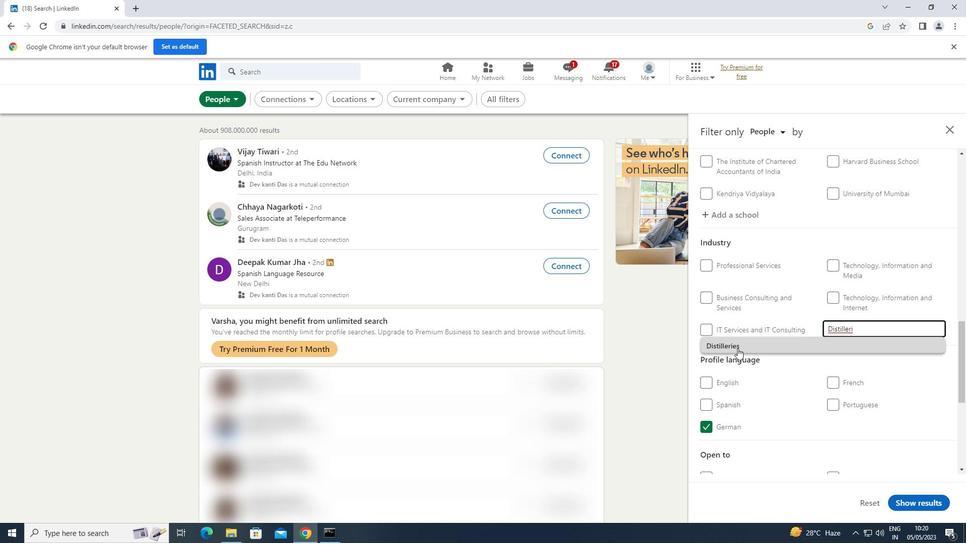 
Action: Mouse pressed left at (739, 345)
Screenshot: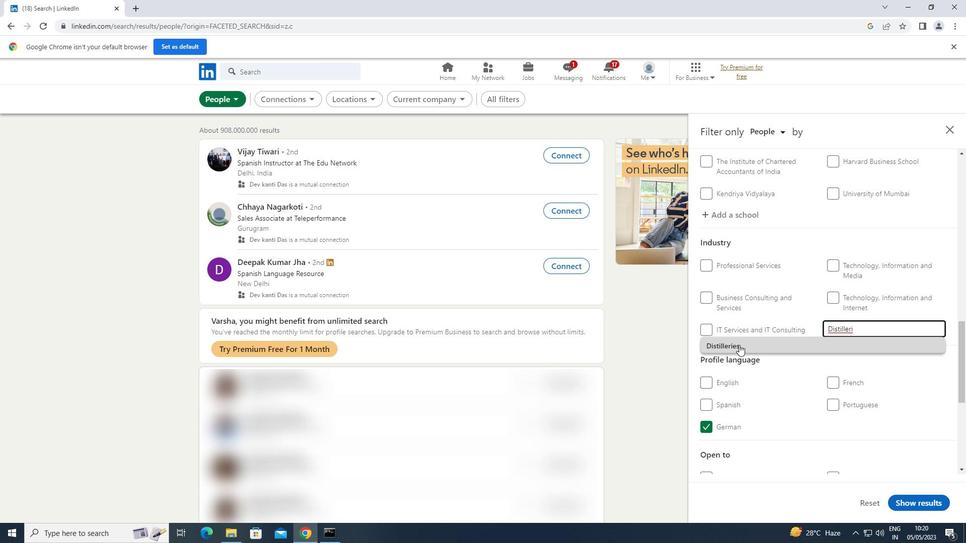 
Action: Mouse scrolled (739, 344) with delta (0, 0)
Screenshot: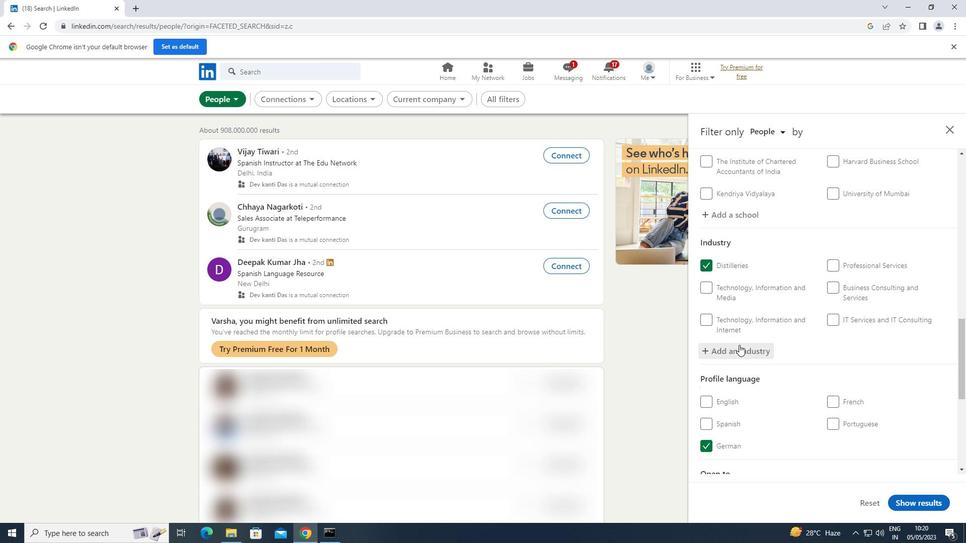 
Action: Mouse scrolled (739, 344) with delta (0, 0)
Screenshot: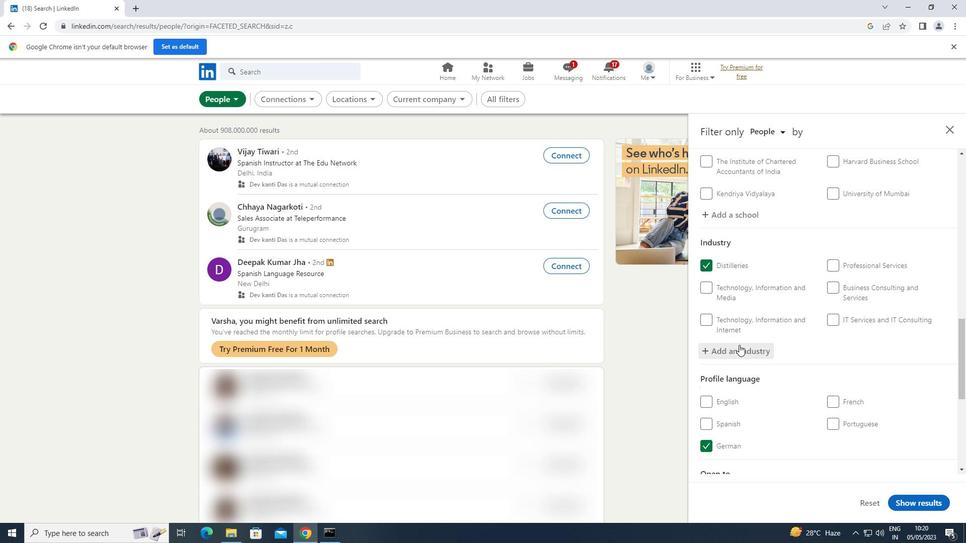 
Action: Mouse scrolled (739, 344) with delta (0, 0)
Screenshot: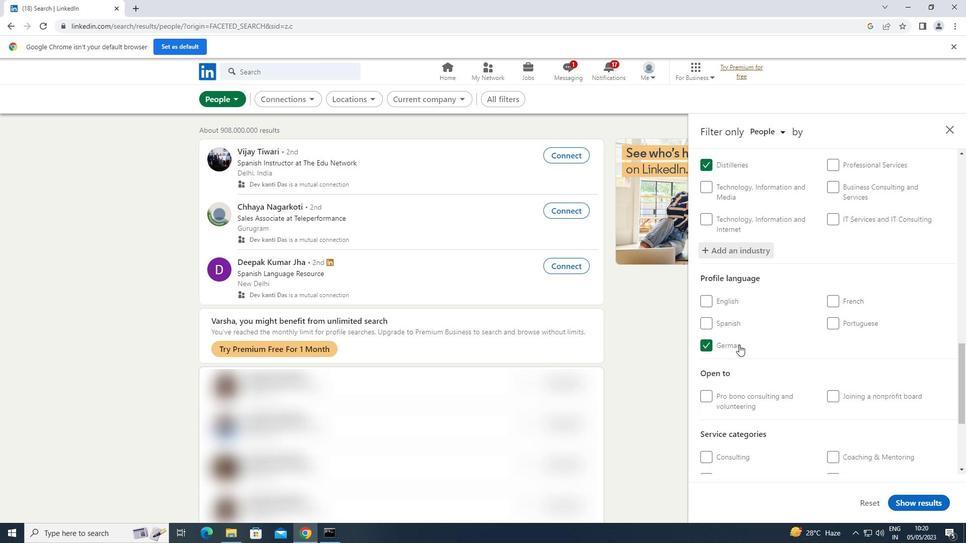 
Action: Mouse scrolled (739, 344) with delta (0, 0)
Screenshot: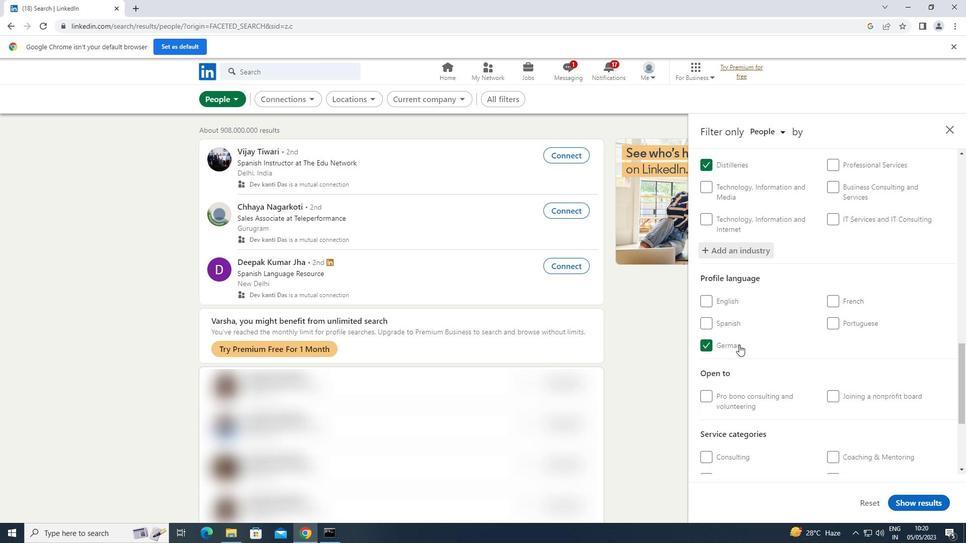 
Action: Mouse moved to (872, 393)
Screenshot: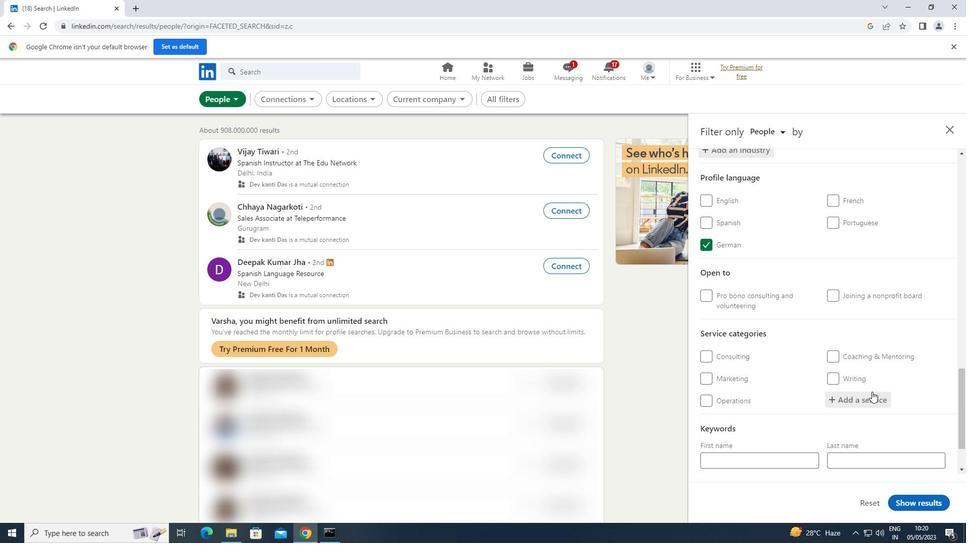 
Action: Mouse pressed left at (872, 393)
Screenshot: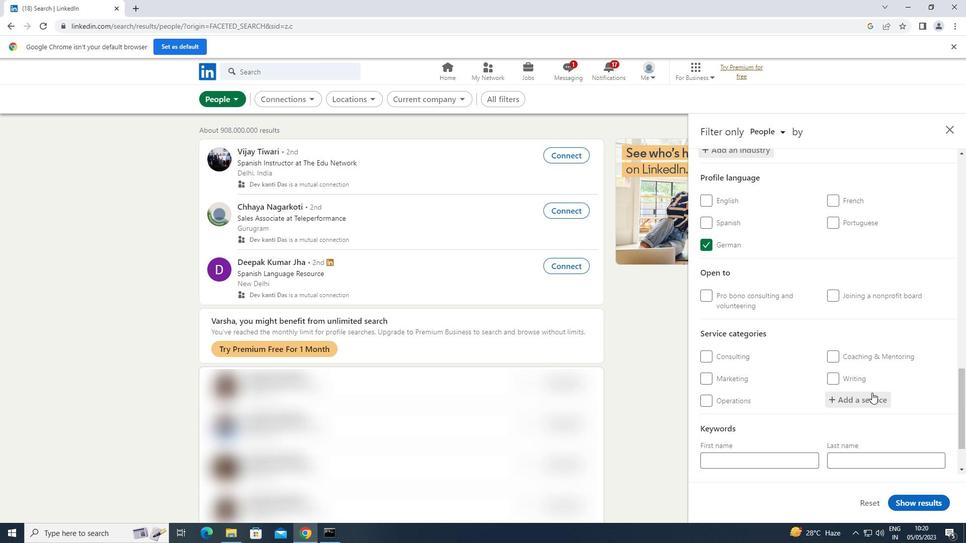 
Action: Key pressed <Key.shift>LABOR
Screenshot: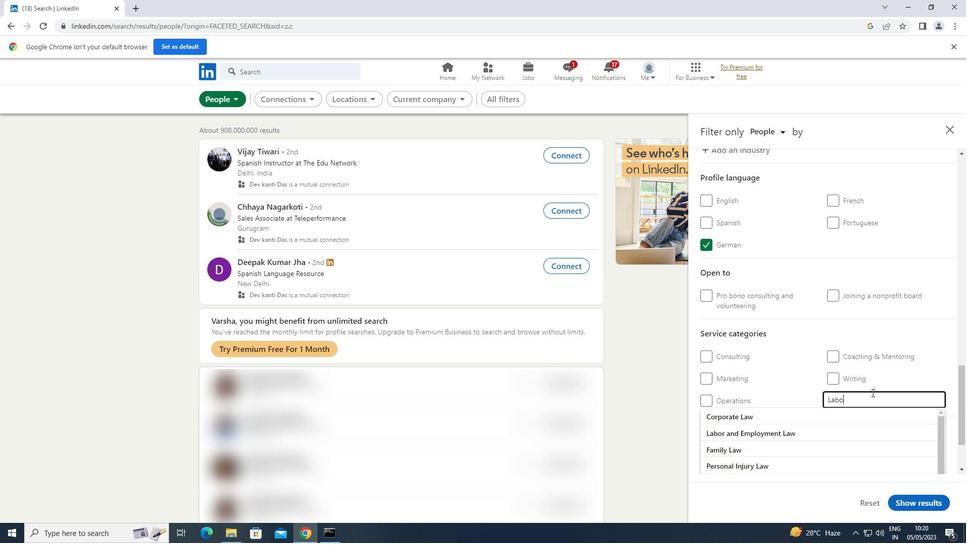 
Action: Mouse moved to (838, 413)
Screenshot: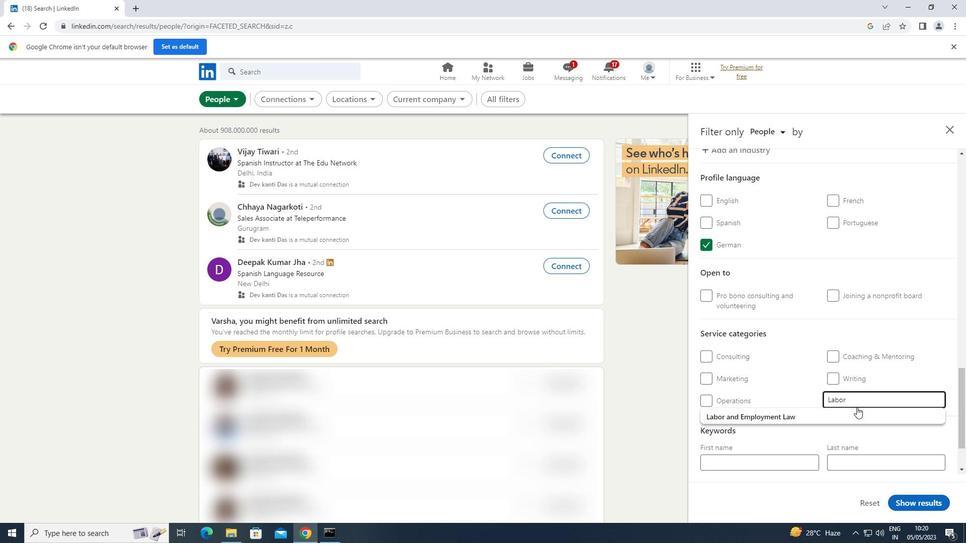 
Action: Mouse pressed left at (838, 413)
Screenshot: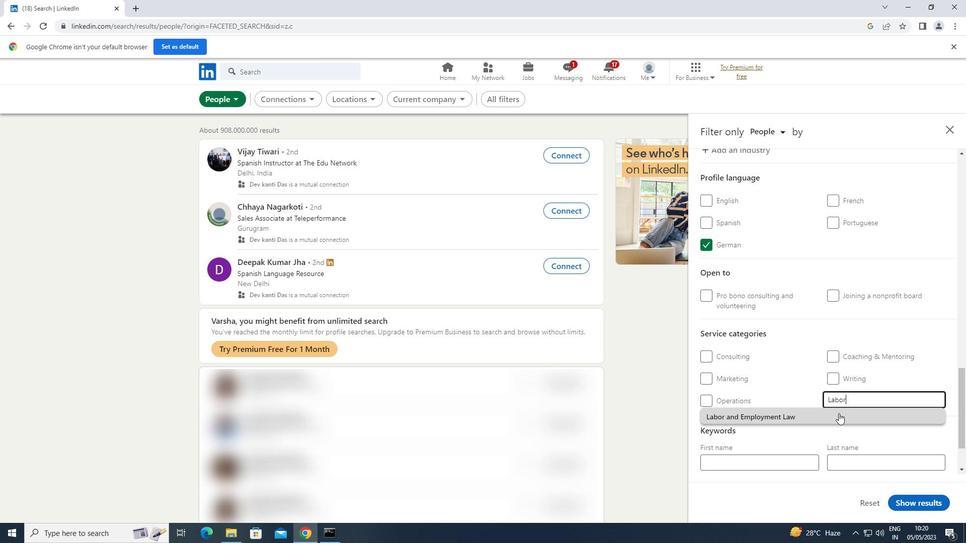 
Action: Mouse scrolled (838, 413) with delta (0, 0)
Screenshot: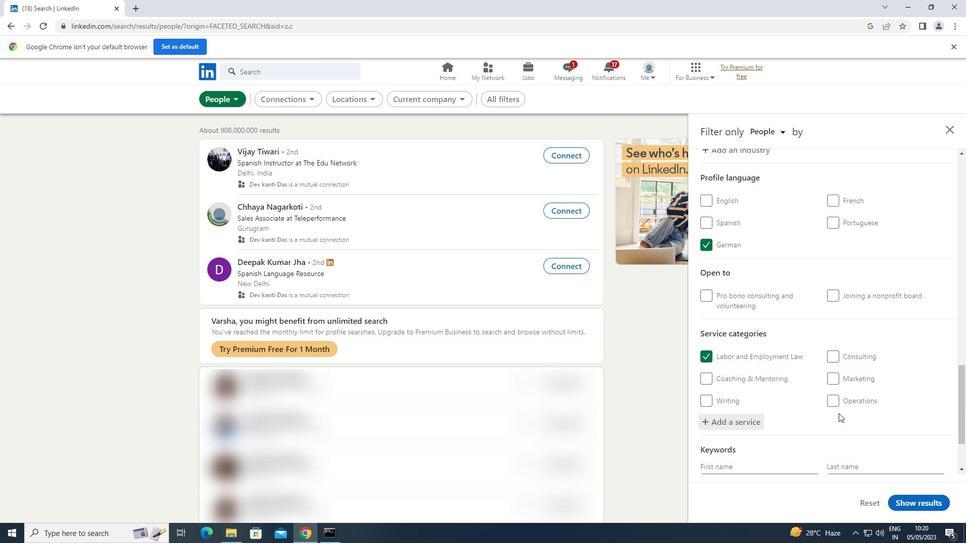 
Action: Mouse scrolled (838, 413) with delta (0, 0)
Screenshot: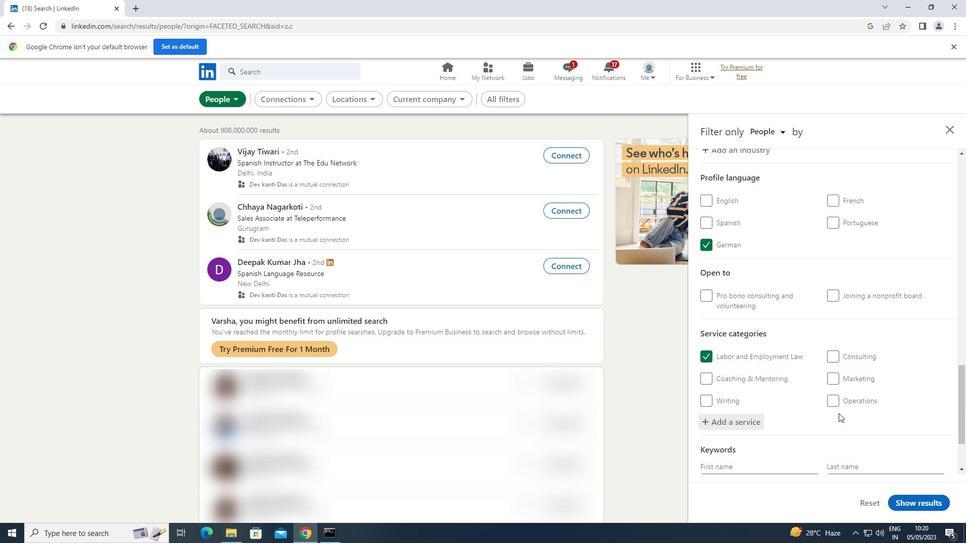 
Action: Mouse scrolled (838, 413) with delta (0, 0)
Screenshot: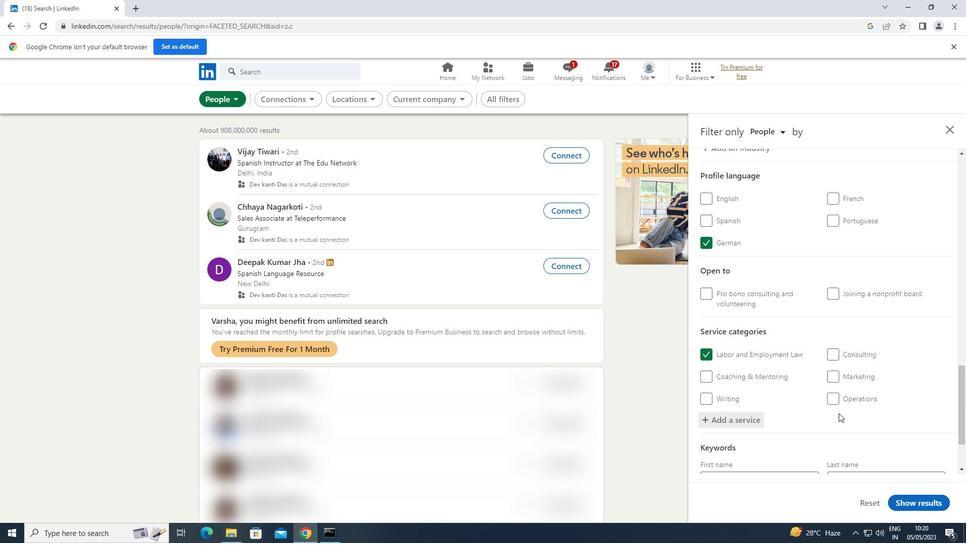 
Action: Mouse scrolled (838, 413) with delta (0, 0)
Screenshot: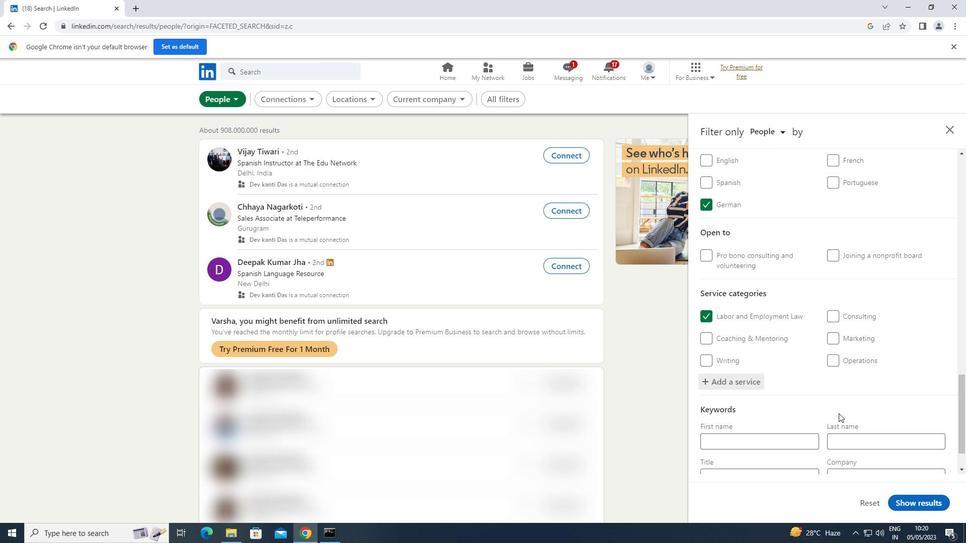 
Action: Mouse scrolled (838, 413) with delta (0, 0)
Screenshot: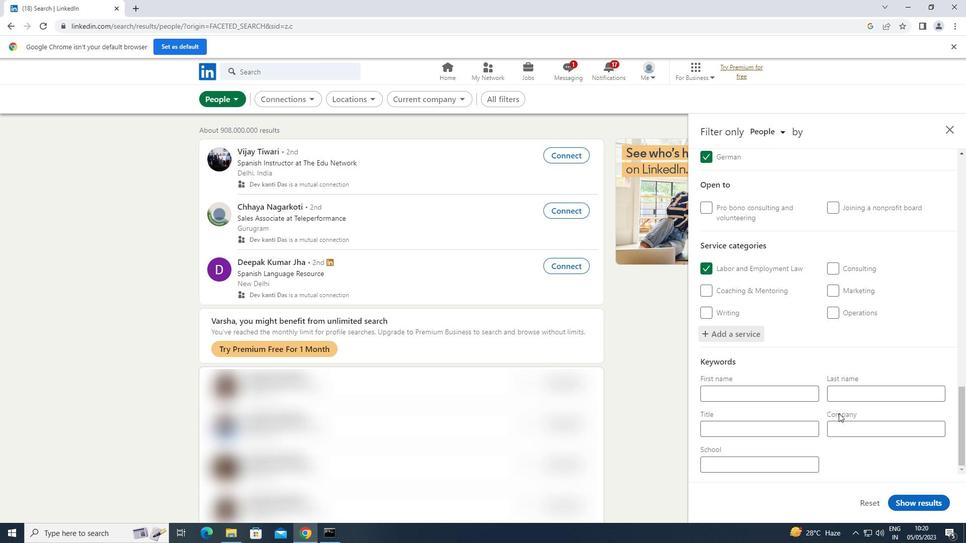 
Action: Mouse moved to (801, 429)
Screenshot: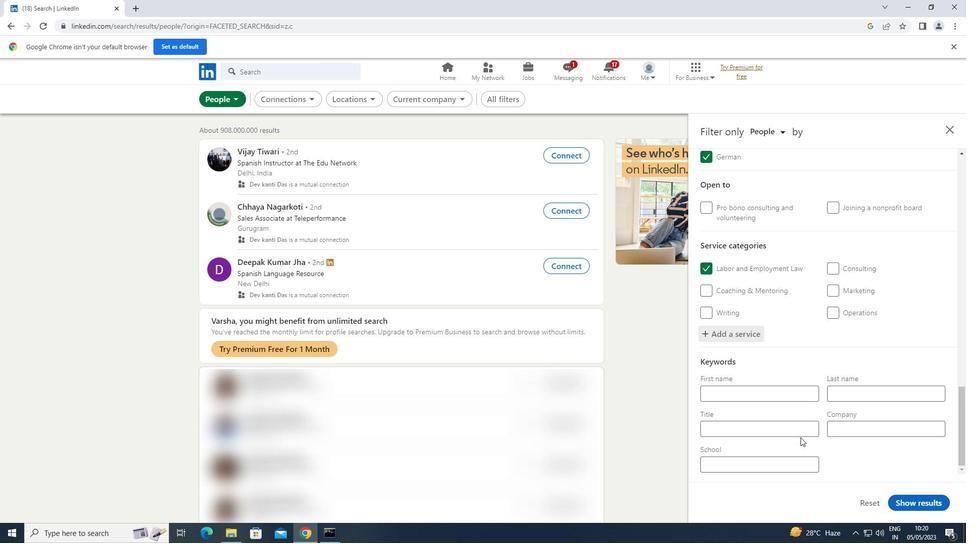 
Action: Mouse pressed left at (801, 429)
Screenshot: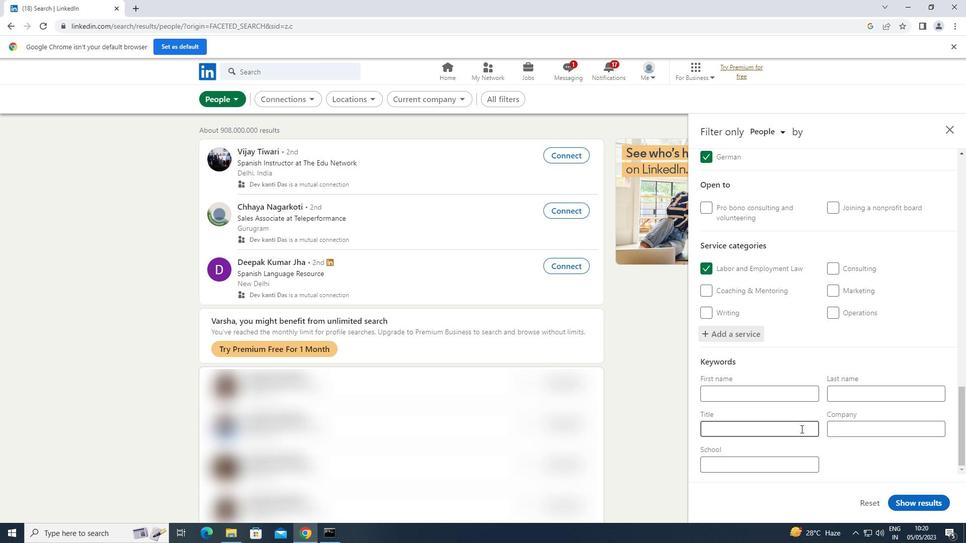 
Action: Key pressed <Key.shift>RESERVATIONIST
Screenshot: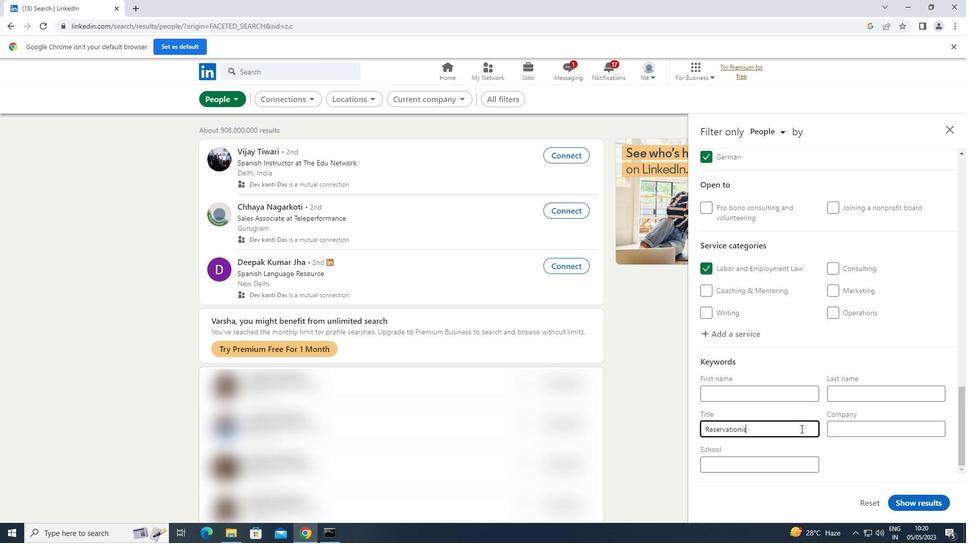 
Action: Mouse moved to (929, 502)
Screenshot: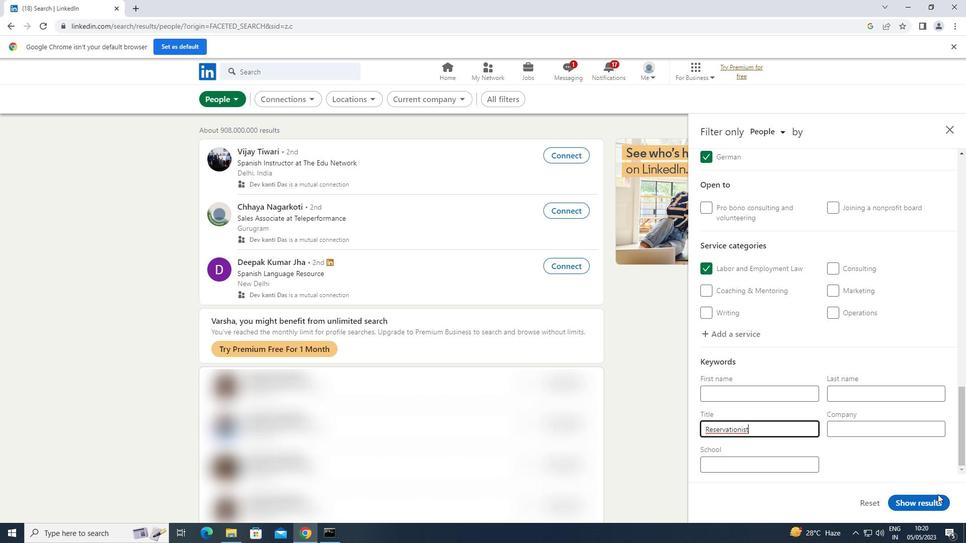 
Action: Mouse pressed left at (929, 502)
Screenshot: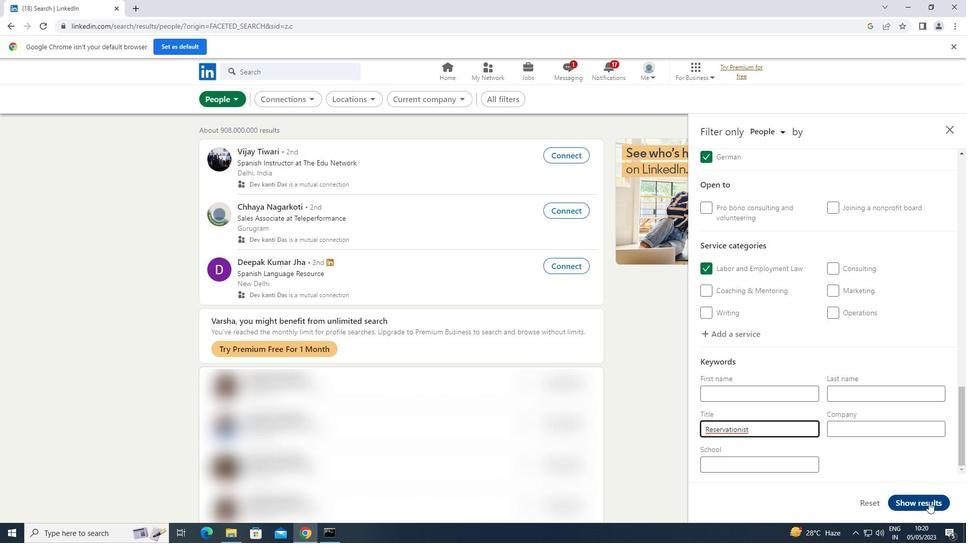
